 Task: Save favorite listings for beachfront condos in Clearwater Beach, Florida, with a balcony and Gulf views, and create a shortlist of coastal properties.
Action: Mouse moved to (130, 125)
Screenshot: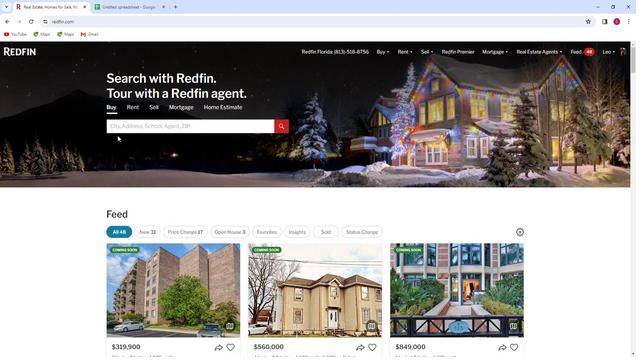 
Action: Mouse pressed left at (130, 125)
Screenshot: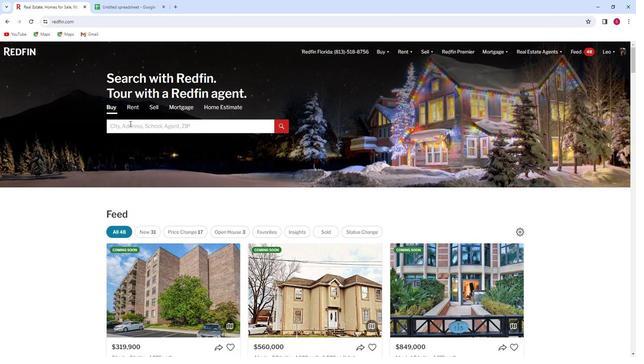 
Action: Key pressed <Key.shift>Clearwater<Key.space><Key.shift>Beach
Screenshot: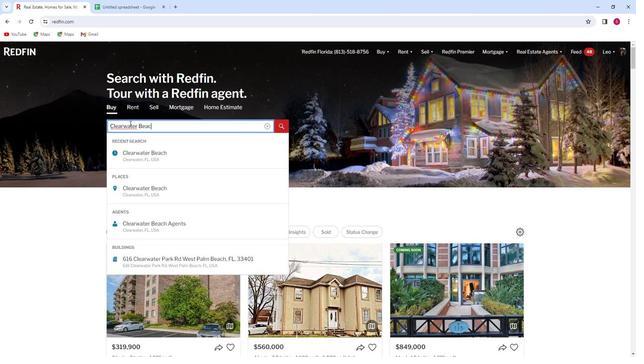 
Action: Mouse moved to (145, 149)
Screenshot: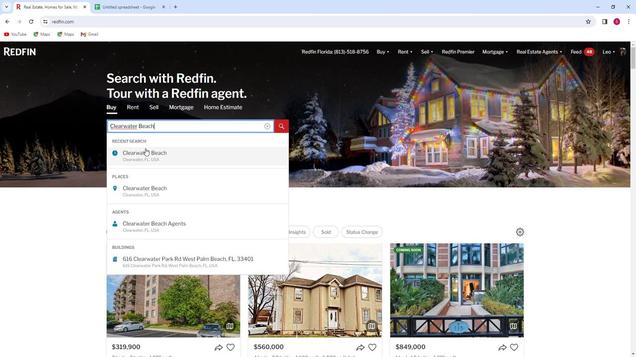
Action: Mouse pressed left at (145, 149)
Screenshot: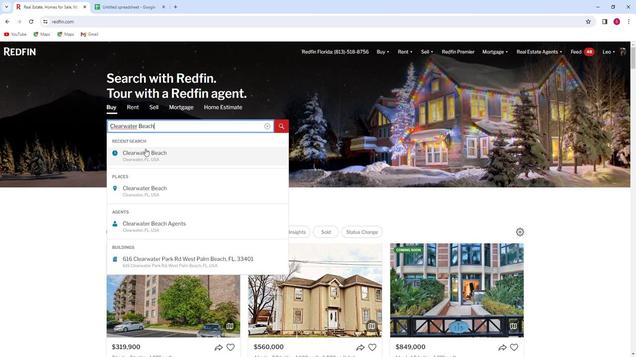 
Action: Mouse moved to (558, 98)
Screenshot: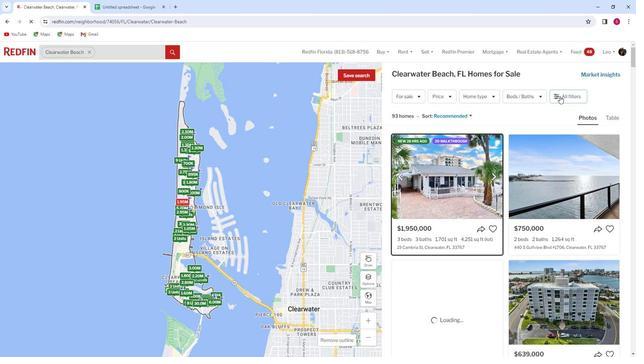 
Action: Mouse pressed left at (558, 98)
Screenshot: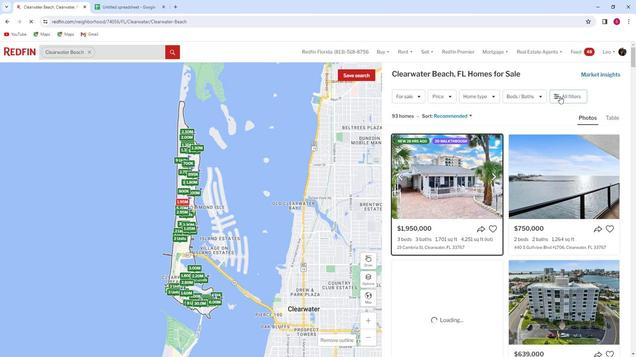 
Action: Mouse pressed left at (558, 98)
Screenshot: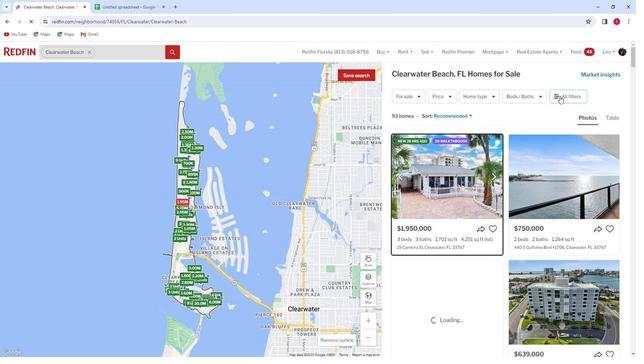 
Action: Mouse pressed left at (558, 98)
Screenshot: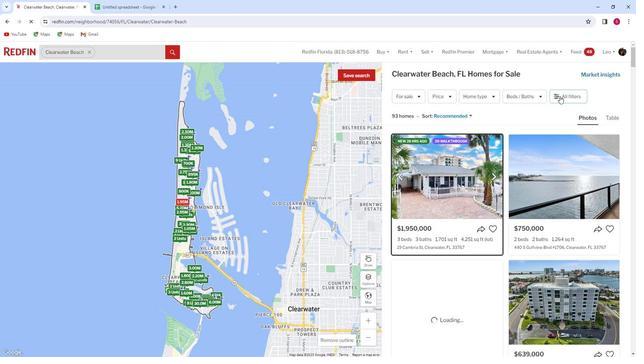 
Action: Mouse pressed left at (558, 98)
Screenshot: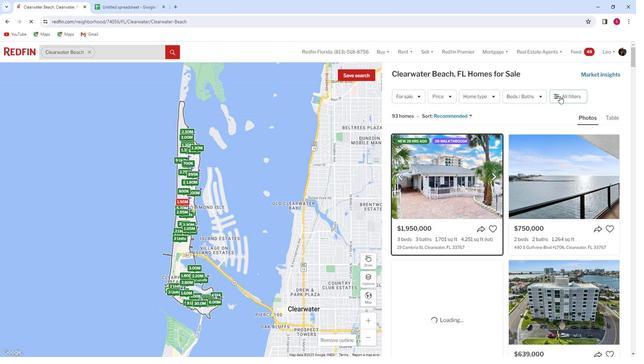 
Action: Mouse moved to (565, 98)
Screenshot: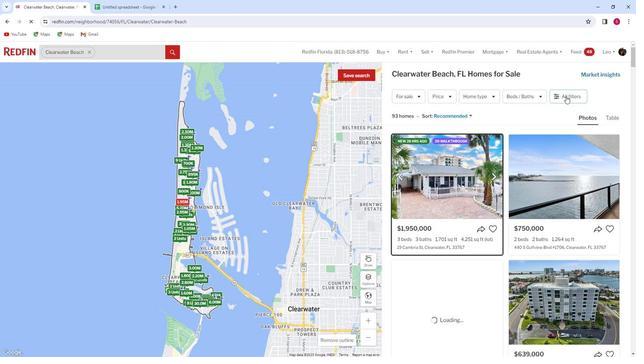 
Action: Mouse pressed left at (565, 98)
Screenshot: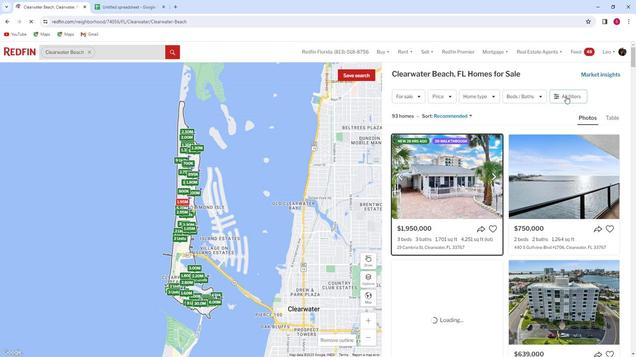 
Action: Mouse pressed left at (565, 98)
Screenshot: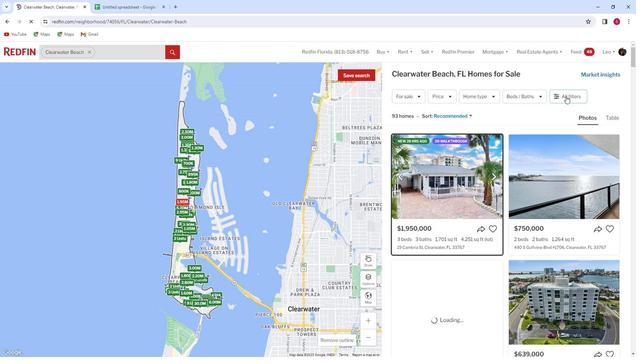
Action: Mouse pressed left at (565, 98)
Screenshot: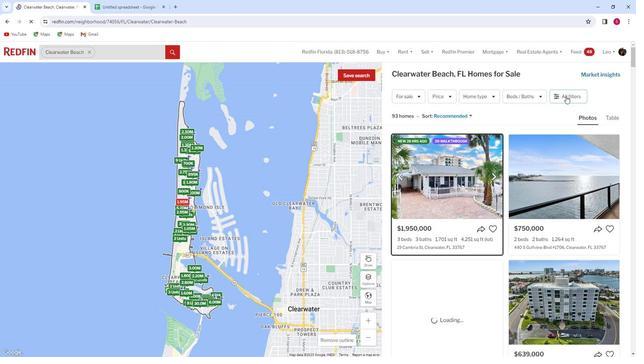 
Action: Mouse pressed left at (565, 98)
Screenshot: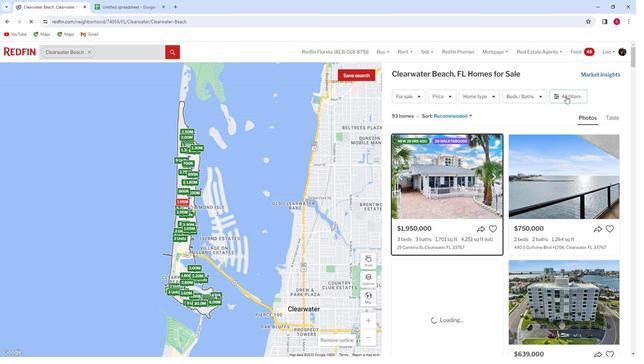 
Action: Mouse moved to (564, 97)
Screenshot: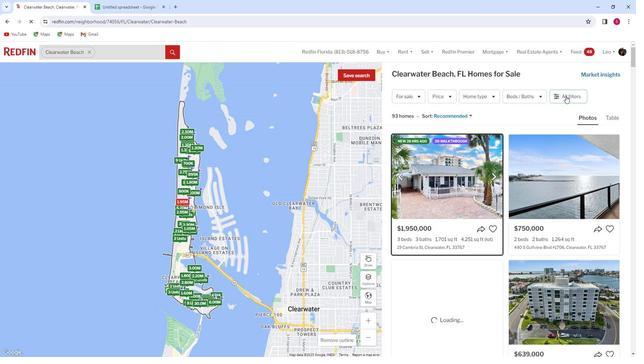 
Action: Mouse pressed left at (564, 97)
Screenshot: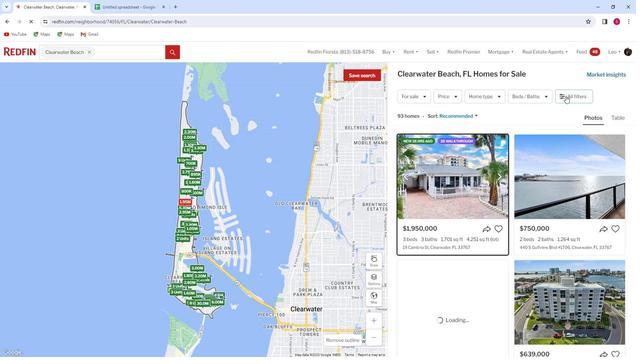 
Action: Mouse moved to (486, 214)
Screenshot: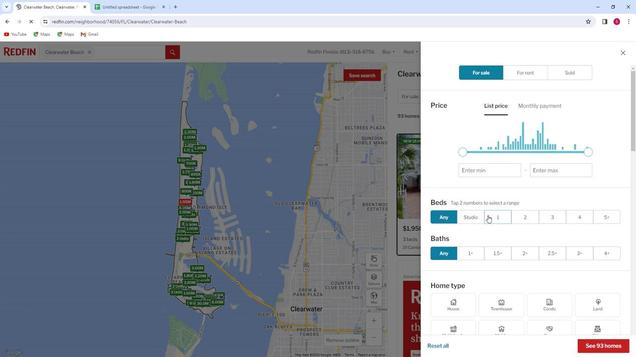 
Action: Mouse scrolled (486, 214) with delta (0, 0)
Screenshot: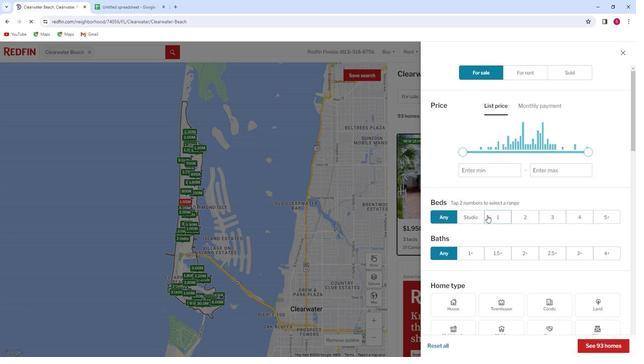 
Action: Mouse scrolled (486, 214) with delta (0, 0)
Screenshot: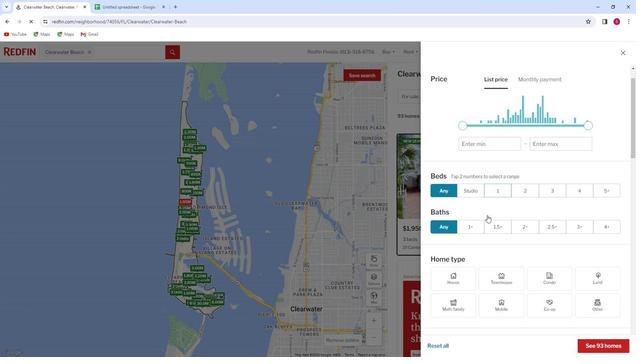 
Action: Mouse scrolled (486, 214) with delta (0, 0)
Screenshot: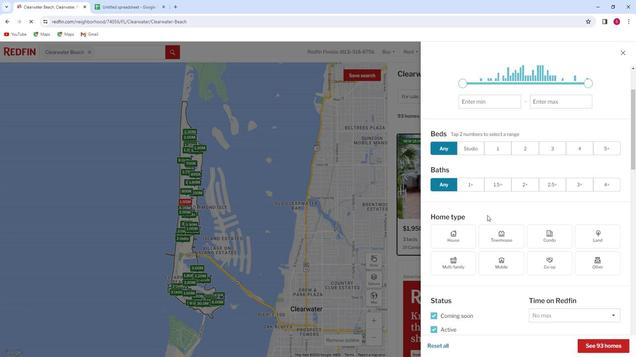 
Action: Mouse scrolled (486, 214) with delta (0, 0)
Screenshot: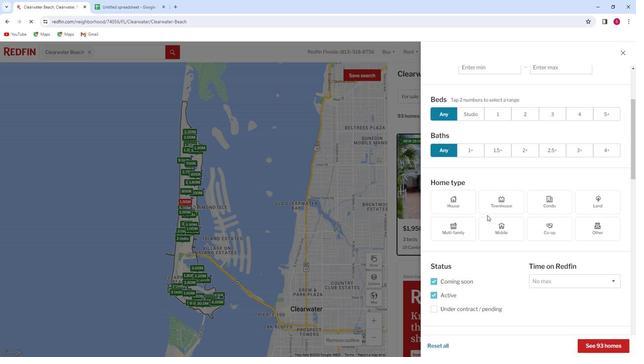 
Action: Mouse moved to (542, 166)
Screenshot: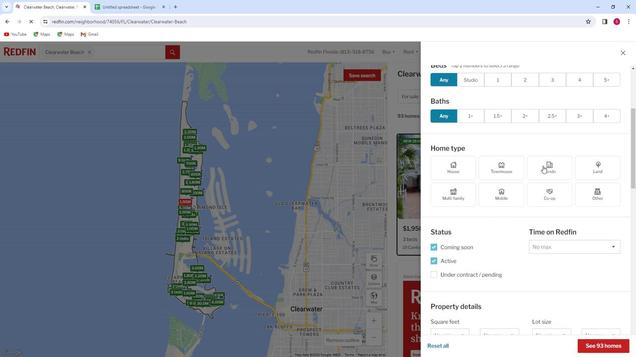 
Action: Mouse pressed left at (542, 166)
Screenshot: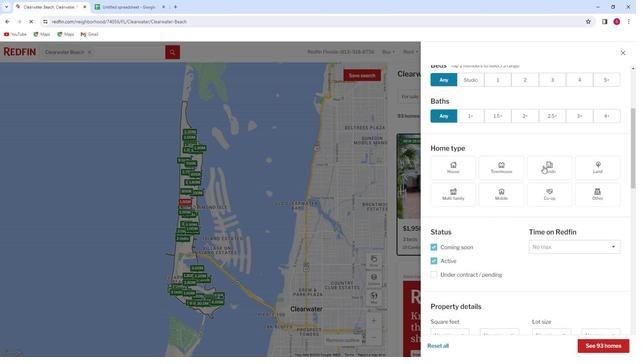 
Action: Mouse moved to (504, 205)
Screenshot: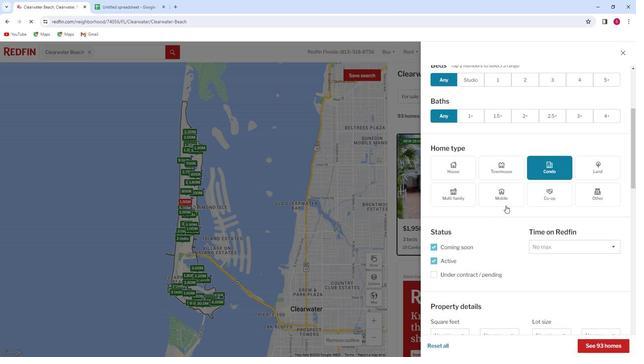 
Action: Mouse scrolled (504, 204) with delta (0, 0)
Screenshot: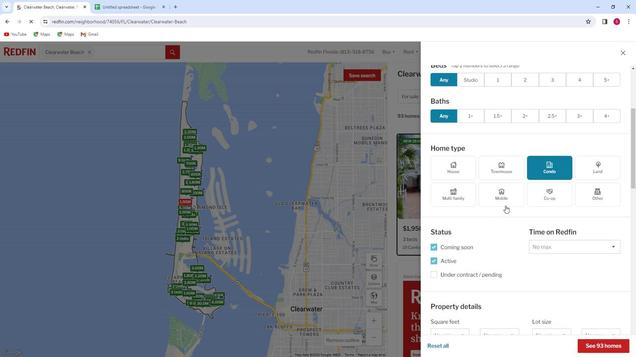 
Action: Mouse scrolled (504, 204) with delta (0, 0)
Screenshot: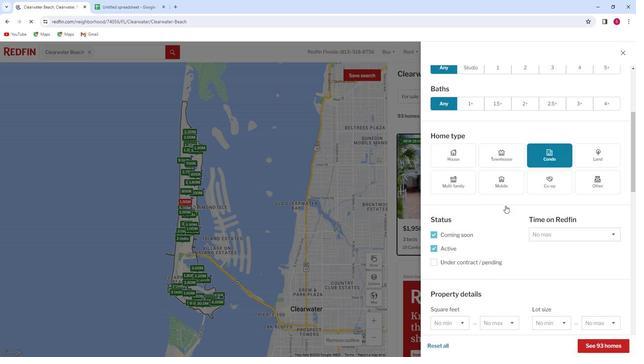 
Action: Mouse moved to (502, 205)
Screenshot: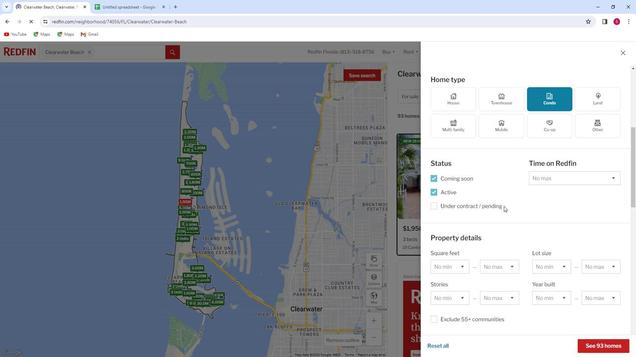
Action: Mouse scrolled (502, 205) with delta (0, 0)
Screenshot: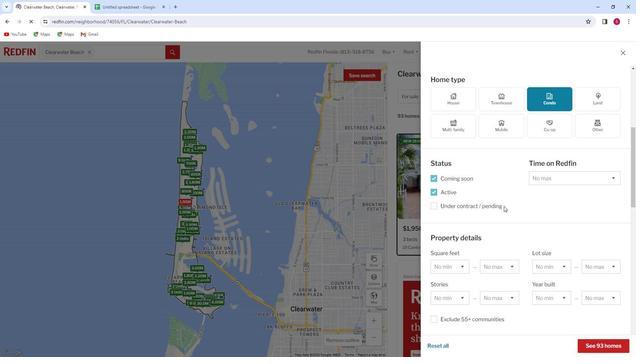 
Action: Mouse scrolled (502, 205) with delta (0, 0)
Screenshot: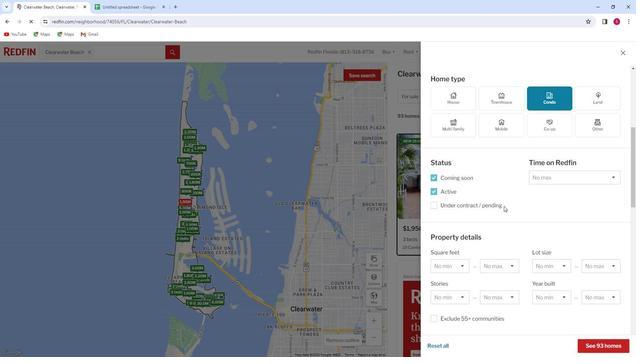 
Action: Mouse scrolled (502, 205) with delta (0, 0)
Screenshot: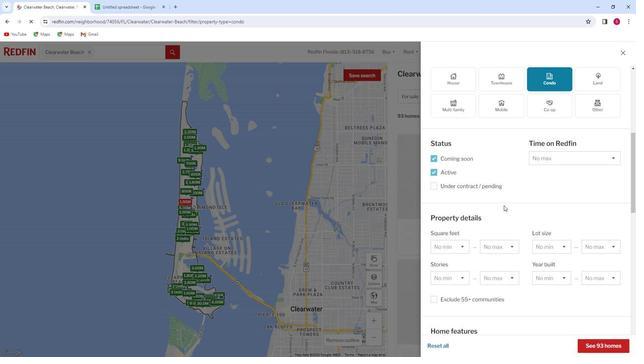 
Action: Mouse moved to (501, 203)
Screenshot: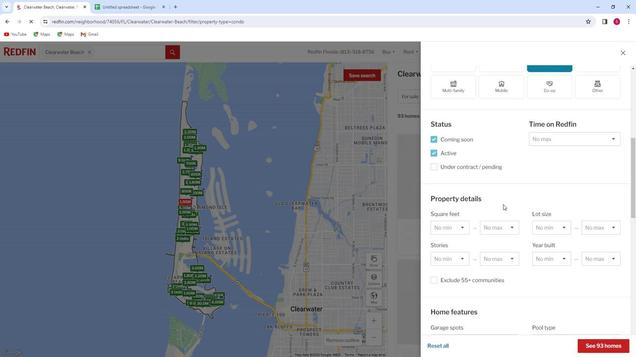 
Action: Mouse scrolled (501, 203) with delta (0, 0)
Screenshot: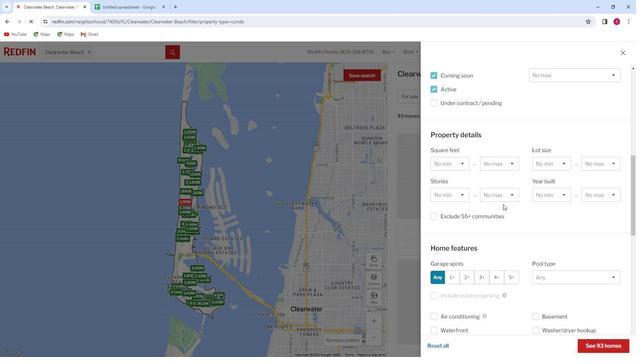 
Action: Mouse scrolled (501, 203) with delta (0, 0)
Screenshot: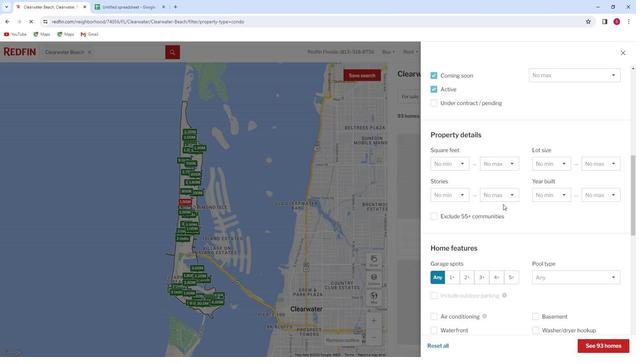 
Action: Mouse moved to (501, 203)
Screenshot: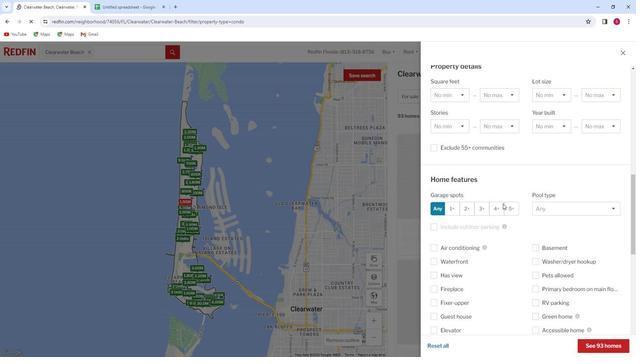 
Action: Mouse scrolled (501, 202) with delta (0, 0)
Screenshot: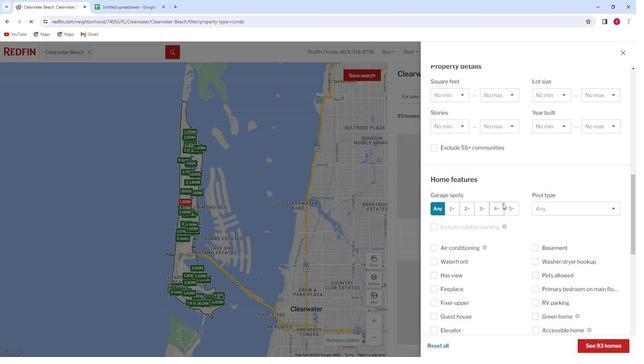 
Action: Mouse scrolled (501, 202) with delta (0, 0)
Screenshot: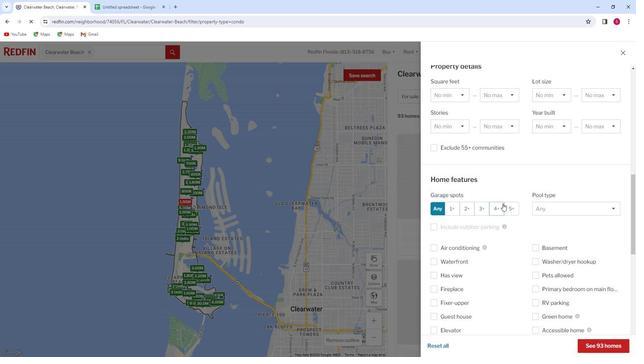 
Action: Mouse scrolled (501, 202) with delta (0, 0)
Screenshot: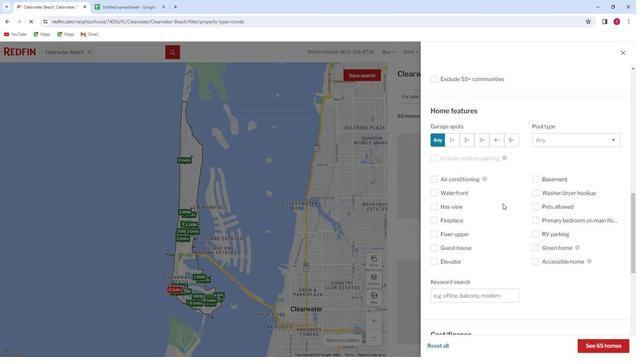 
Action: Mouse scrolled (501, 202) with delta (0, 0)
Screenshot: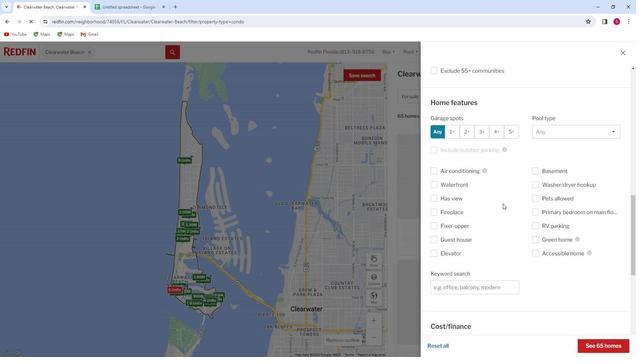 
Action: Mouse scrolled (501, 202) with delta (0, 0)
Screenshot: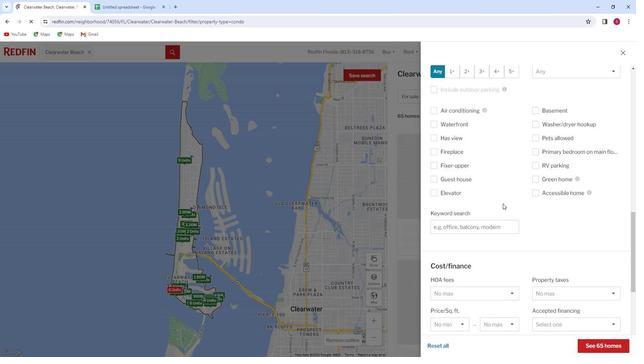 
Action: Mouse scrolled (501, 202) with delta (0, 0)
Screenshot: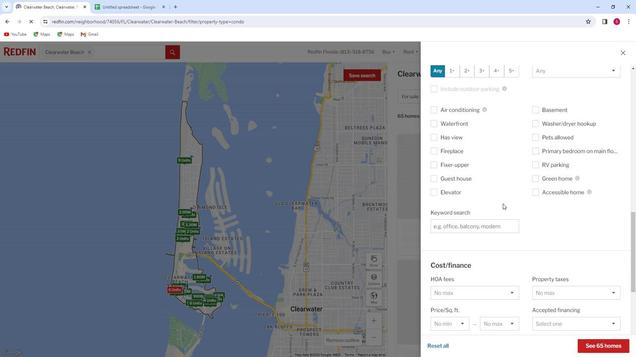 
Action: Mouse moved to (449, 160)
Screenshot: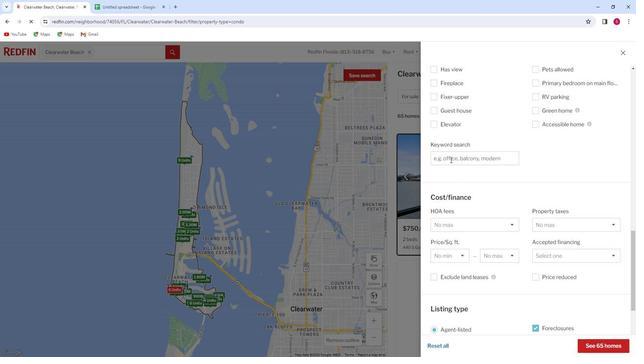 
Action: Mouse pressed left at (449, 160)
Screenshot: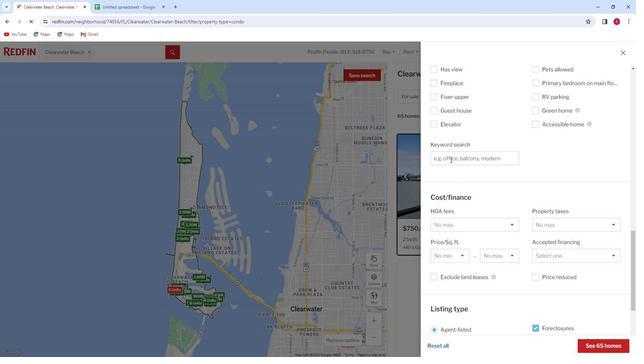 
Action: Mouse moved to (449, 161)
Screenshot: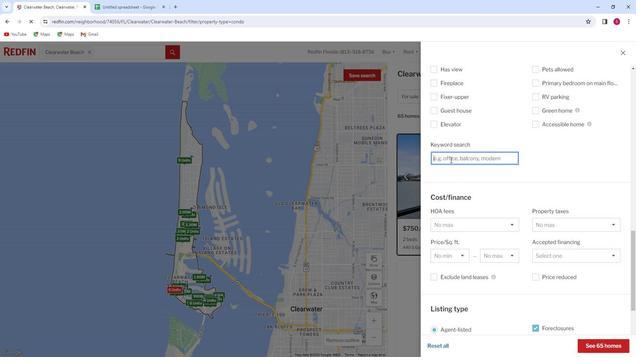 
Action: Key pressed balcony<Key.space>and<Key.space>gulf<Key.space>views
Screenshot: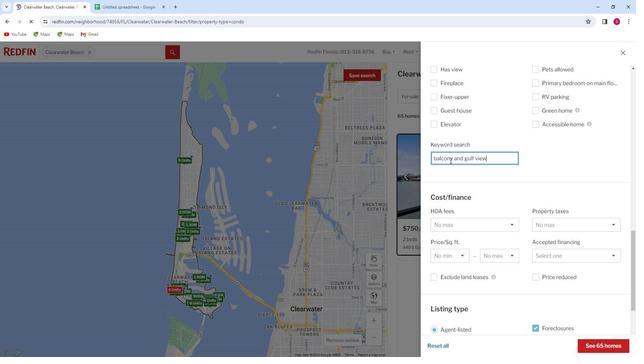 
Action: Mouse moved to (486, 188)
Screenshot: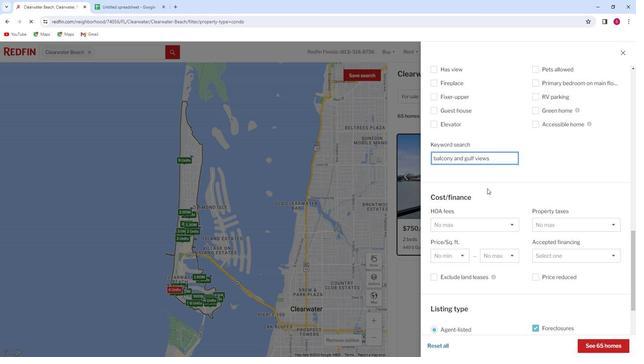 
Action: Mouse scrolled (486, 187) with delta (0, 0)
Screenshot: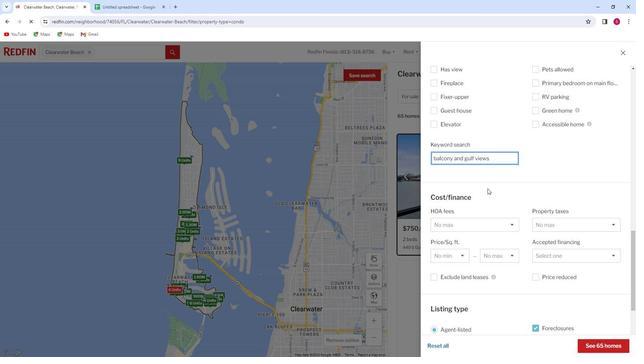 
Action: Mouse scrolled (486, 187) with delta (0, 0)
Screenshot: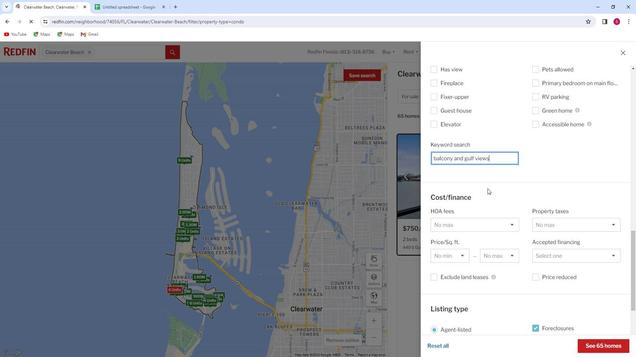 
Action: Mouse scrolled (486, 187) with delta (0, 0)
Screenshot: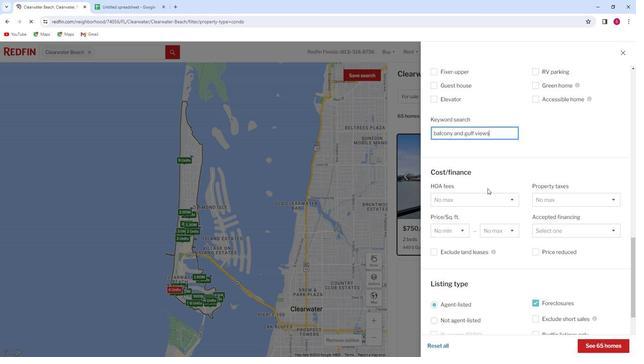 
Action: Mouse moved to (486, 188)
Screenshot: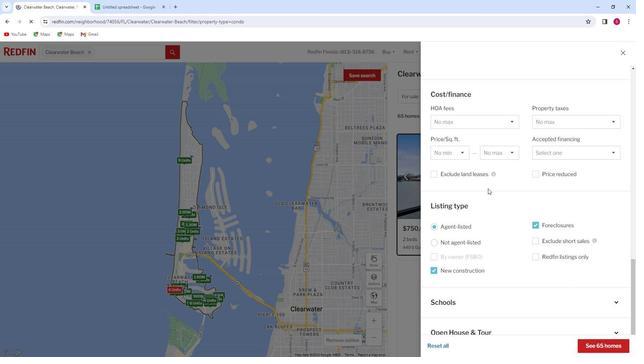 
Action: Mouse scrolled (486, 187) with delta (0, 0)
Screenshot: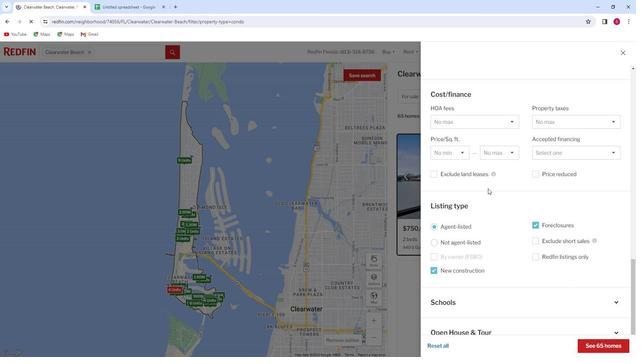 
Action: Mouse moved to (486, 189)
Screenshot: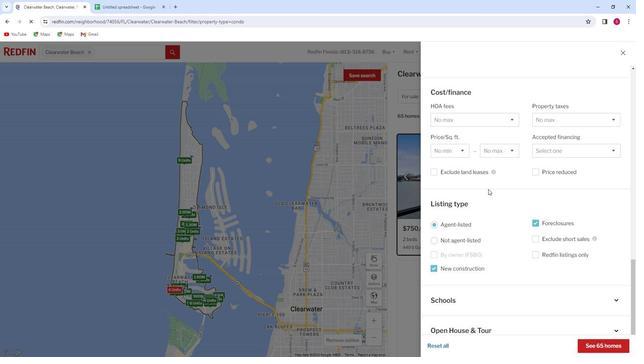 
Action: Mouse scrolled (486, 188) with delta (0, 0)
Screenshot: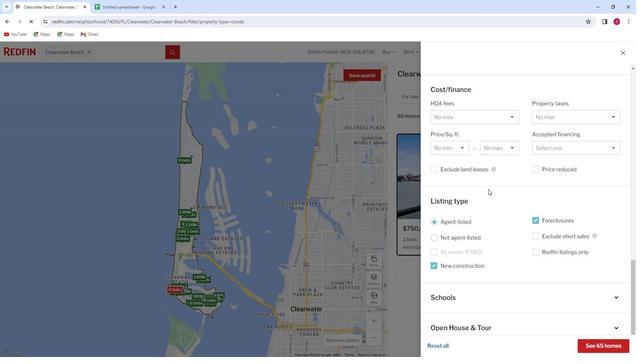 
Action: Mouse scrolled (486, 188) with delta (0, 0)
Screenshot: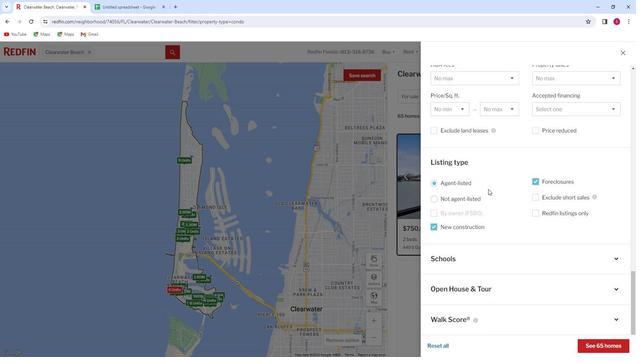 
Action: Mouse scrolled (486, 188) with delta (0, 0)
Screenshot: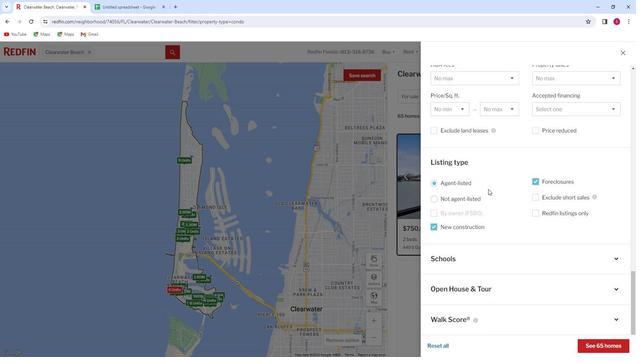
Action: Mouse moved to (487, 189)
Screenshot: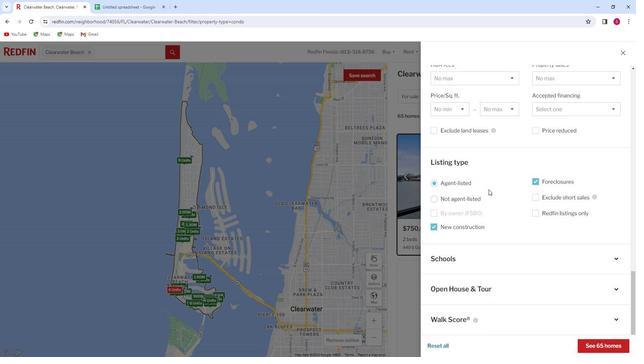 
Action: Mouse scrolled (487, 189) with delta (0, 0)
Screenshot: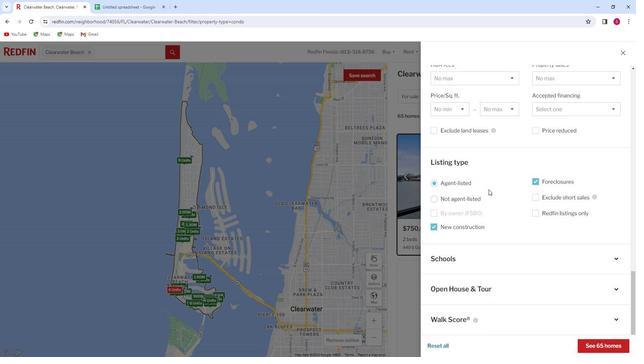 
Action: Mouse moved to (487, 189)
Screenshot: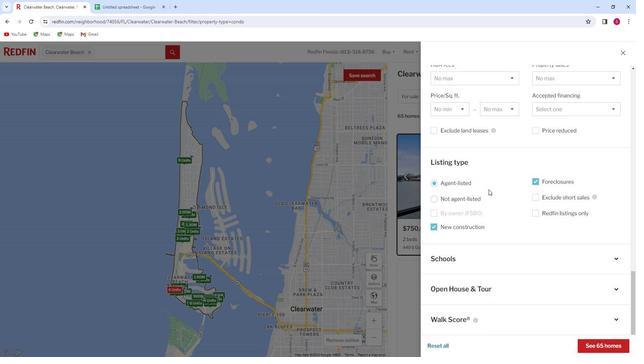 
Action: Mouse scrolled (487, 189) with delta (0, 0)
Screenshot: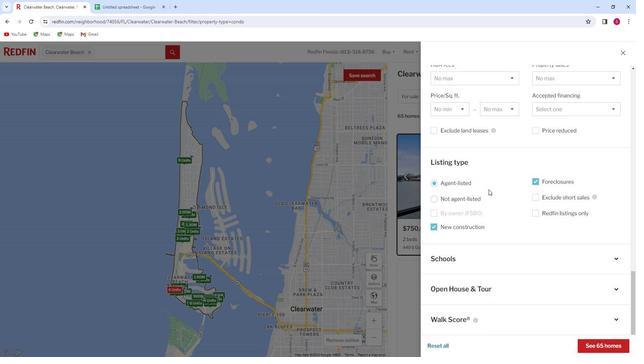 
Action: Mouse moved to (598, 341)
Screenshot: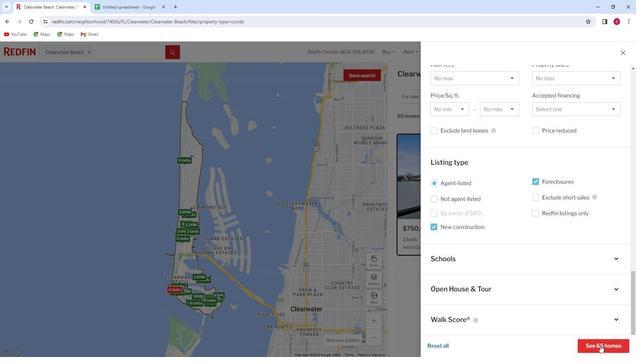 
Action: Mouse pressed left at (598, 341)
Screenshot: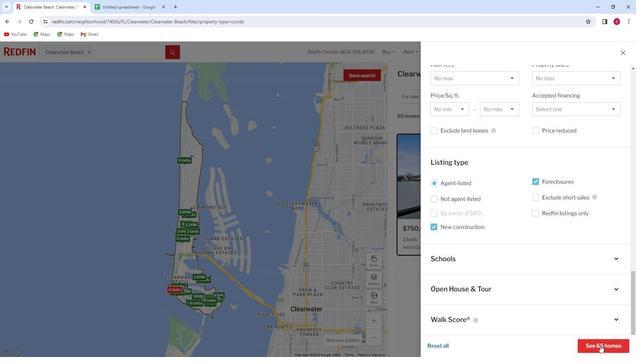 
Action: Mouse moved to (528, 194)
Screenshot: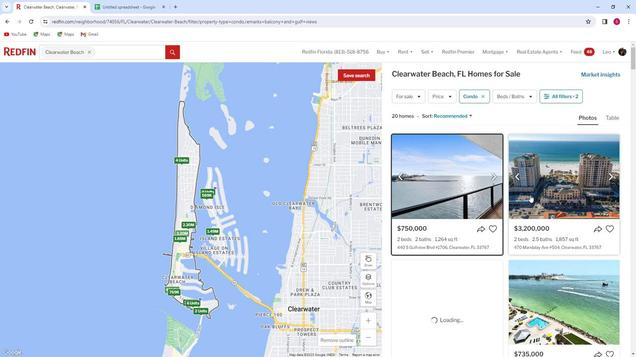 
Action: Mouse pressed left at (528, 194)
Screenshot: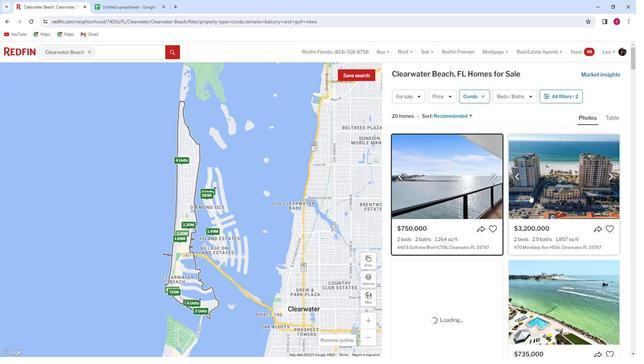 
Action: Mouse moved to (254, 157)
Screenshot: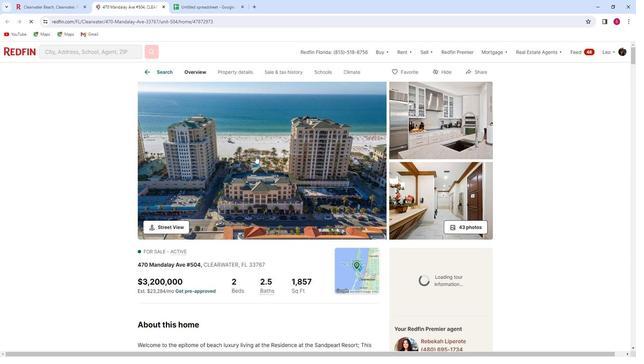 
Action: Mouse pressed left at (254, 157)
Screenshot: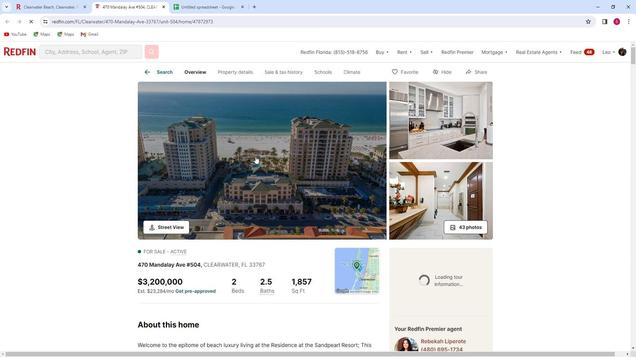 
Action: Mouse moved to (594, 196)
Screenshot: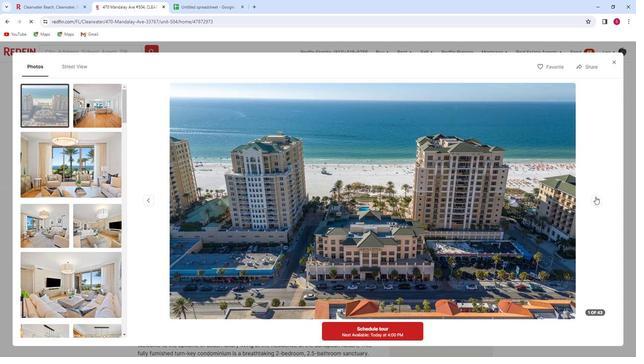 
Action: Mouse pressed left at (594, 196)
Screenshot: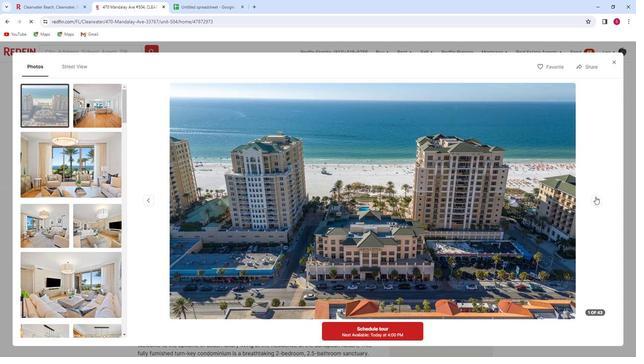 
Action: Mouse moved to (594, 196)
Screenshot: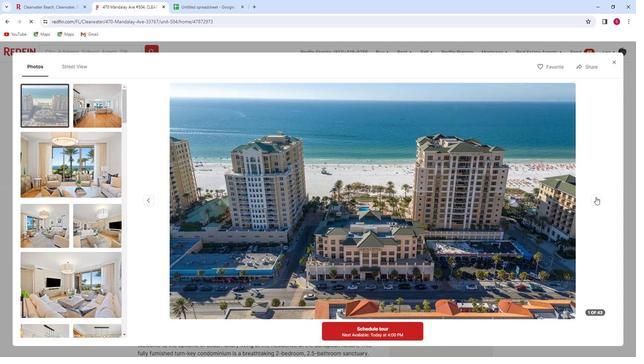 
Action: Mouse pressed left at (594, 196)
Screenshot: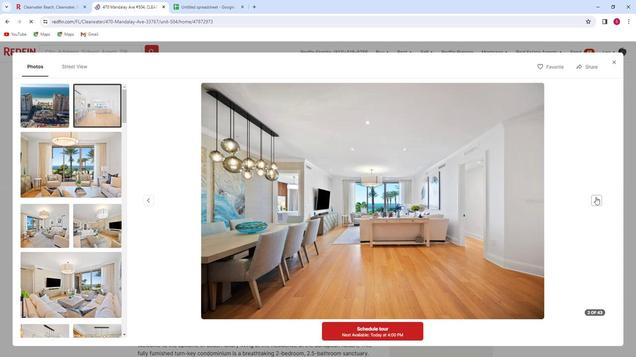 
Action: Mouse moved to (595, 196)
Screenshot: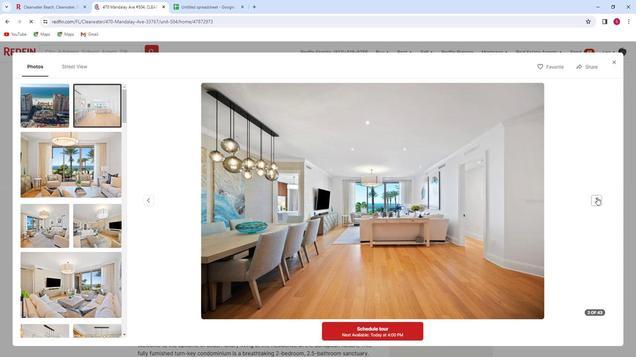 
Action: Mouse pressed left at (595, 196)
Screenshot: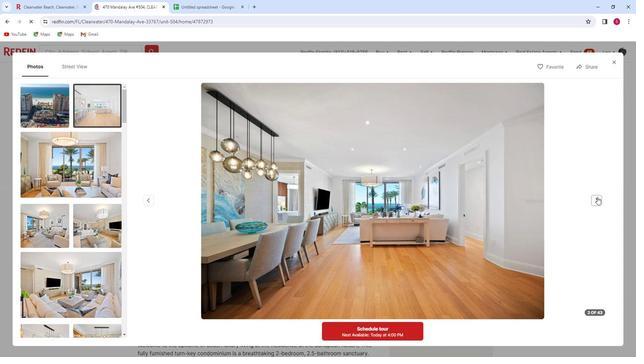 
Action: Mouse moved to (596, 201)
Screenshot: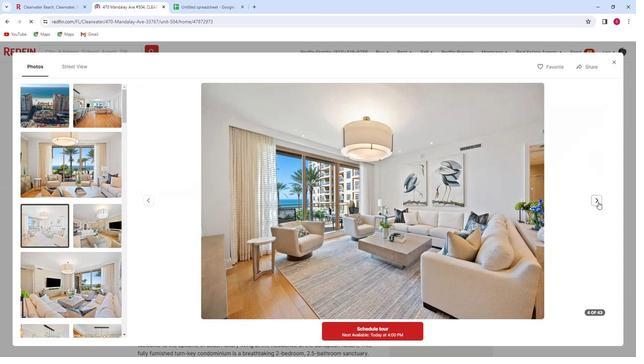 
Action: Mouse pressed left at (596, 201)
Screenshot: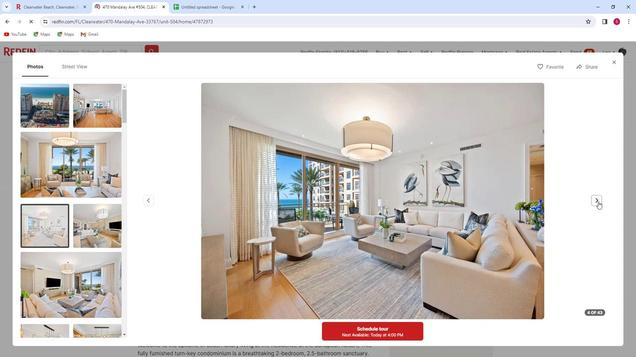 
Action: Mouse pressed left at (596, 201)
Screenshot: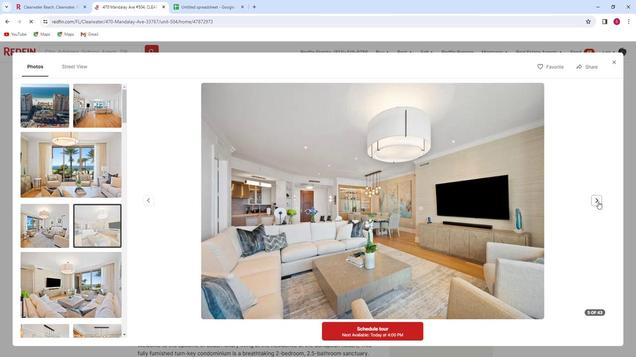 
Action: Mouse pressed left at (596, 201)
Screenshot: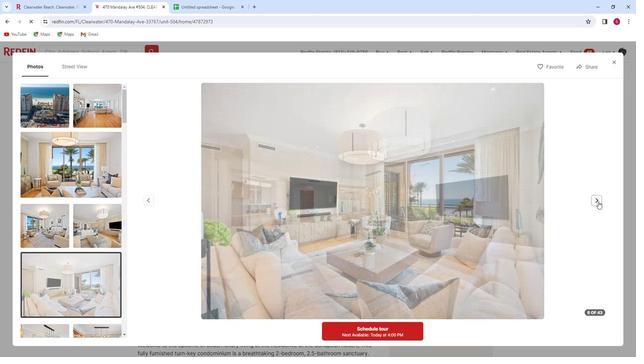 
Action: Mouse pressed left at (596, 201)
Screenshot: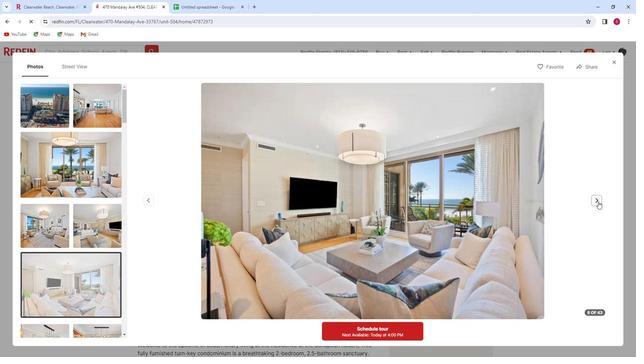 
Action: Mouse pressed left at (596, 201)
Screenshot: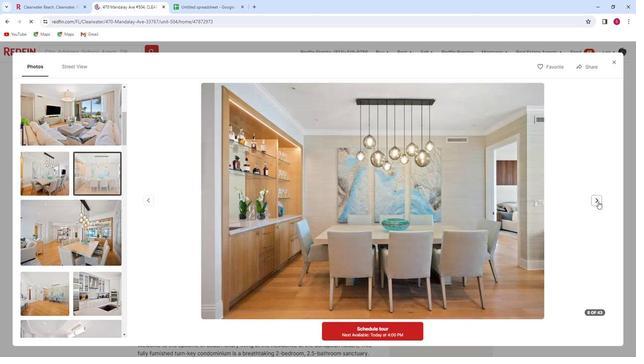 
Action: Mouse pressed left at (596, 201)
Screenshot: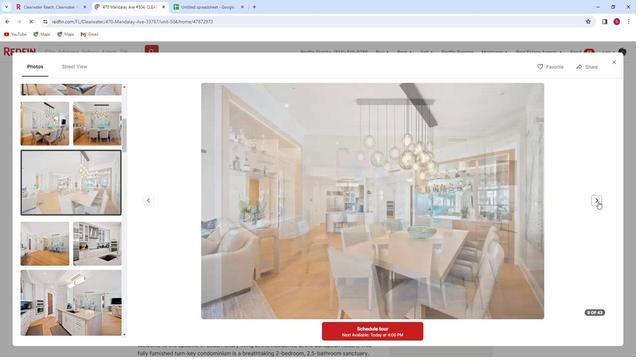 
Action: Mouse pressed left at (596, 201)
Screenshot: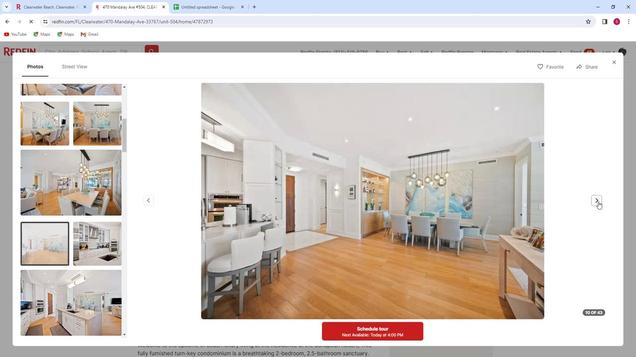 
Action: Mouse pressed left at (596, 201)
Screenshot: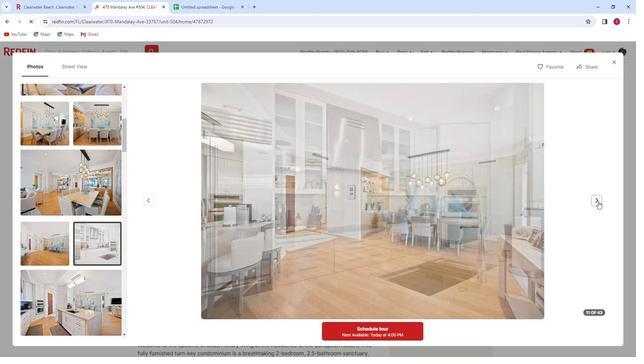 
Action: Mouse pressed left at (596, 201)
Screenshot: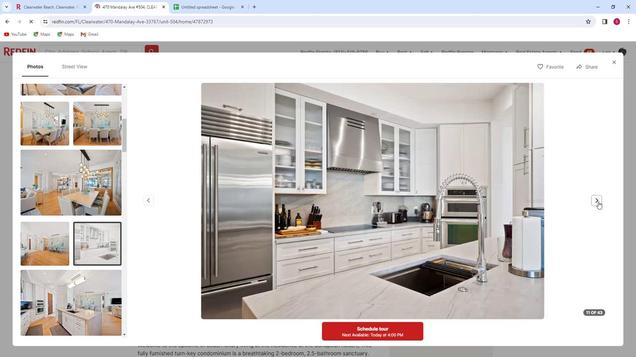 
Action: Mouse pressed left at (596, 201)
Screenshot: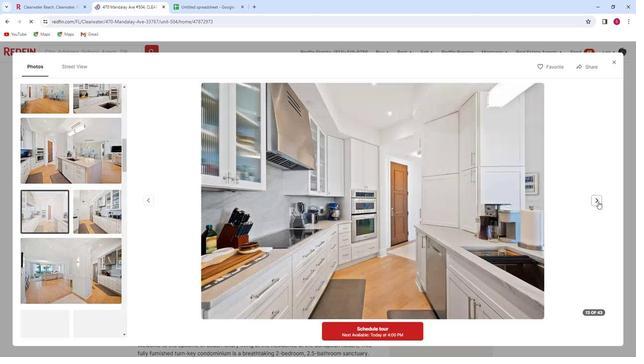 
Action: Mouse pressed left at (596, 201)
Screenshot: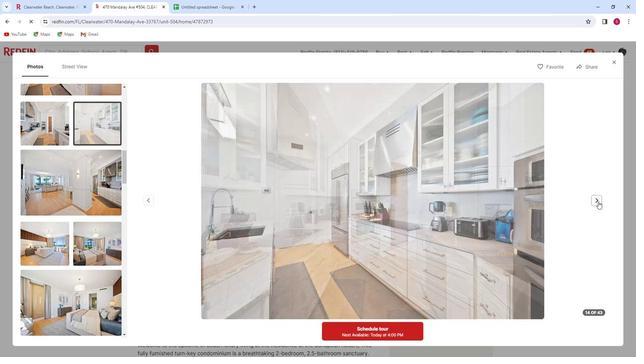 
Action: Mouse moved to (597, 200)
Screenshot: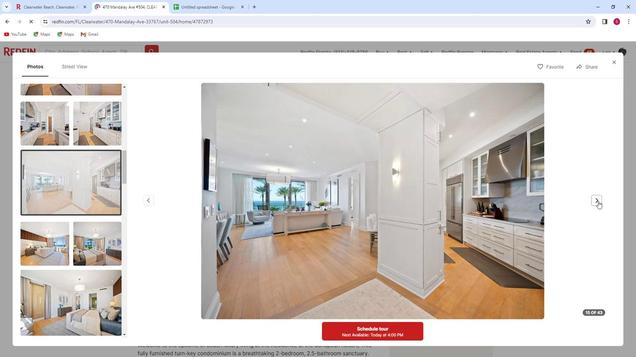 
Action: Mouse pressed left at (597, 200)
Screenshot: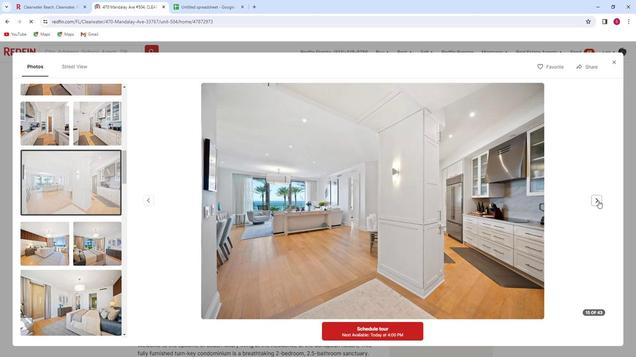 
Action: Mouse moved to (111, 207)
Screenshot: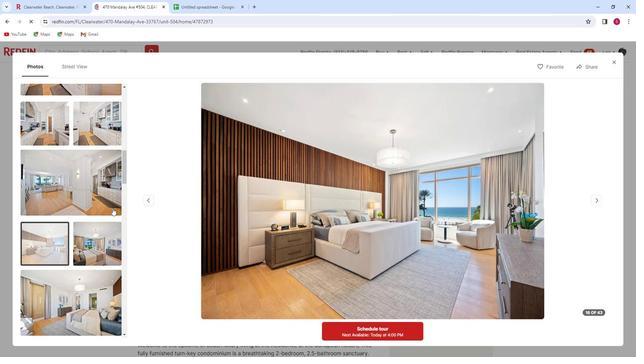 
Action: Mouse scrolled (111, 207) with delta (0, 0)
Screenshot: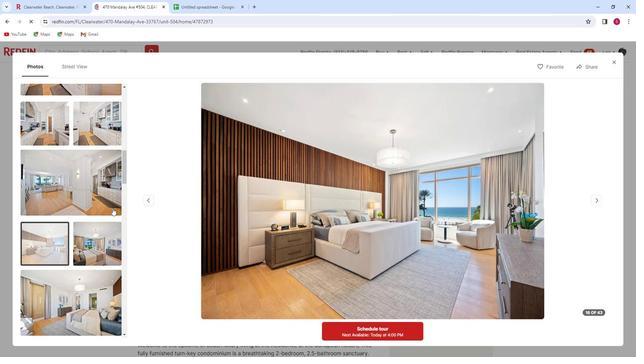 
Action: Mouse moved to (111, 207)
Screenshot: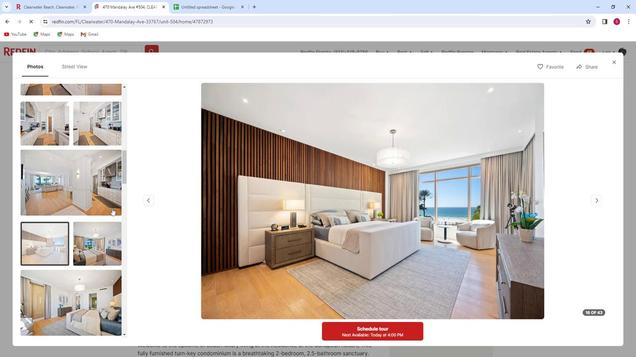 
Action: Mouse scrolled (111, 207) with delta (0, 0)
Screenshot: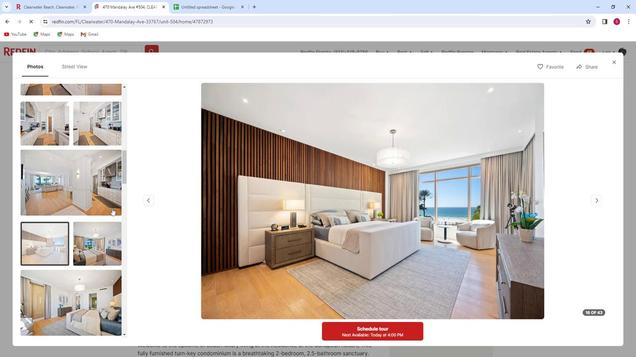 
Action: Mouse moved to (110, 207)
Screenshot: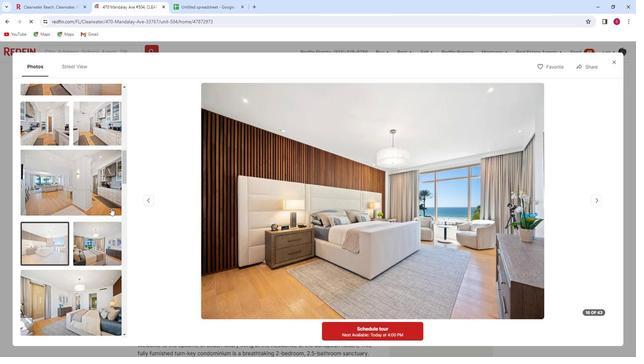 
Action: Mouse scrolled (110, 207) with delta (0, 0)
Screenshot: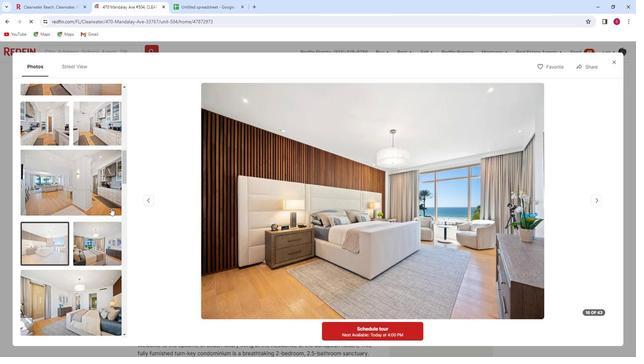 
Action: Mouse moved to (109, 207)
Screenshot: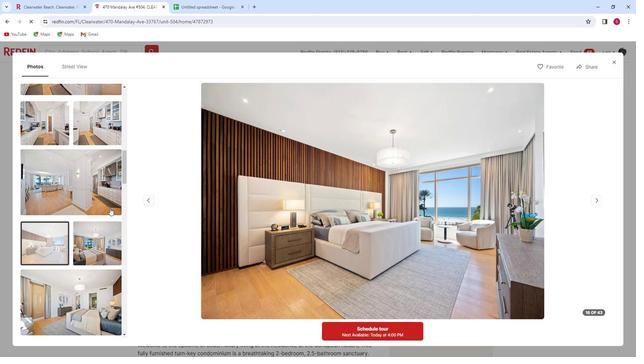 
Action: Mouse scrolled (109, 207) with delta (0, 0)
Screenshot: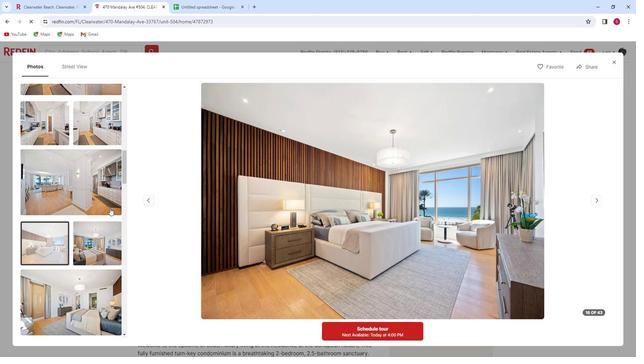 
Action: Mouse moved to (108, 207)
Screenshot: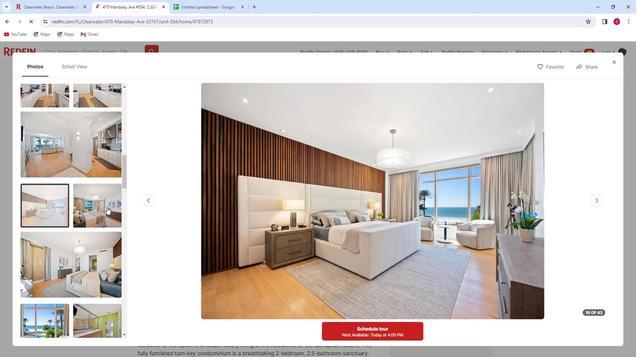 
Action: Mouse scrolled (108, 206) with delta (0, 0)
Screenshot: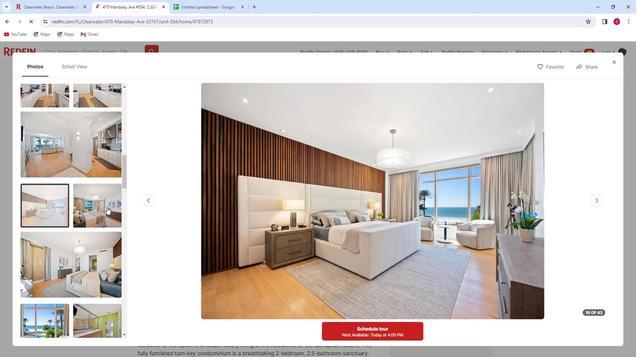 
Action: Mouse moved to (106, 206)
Screenshot: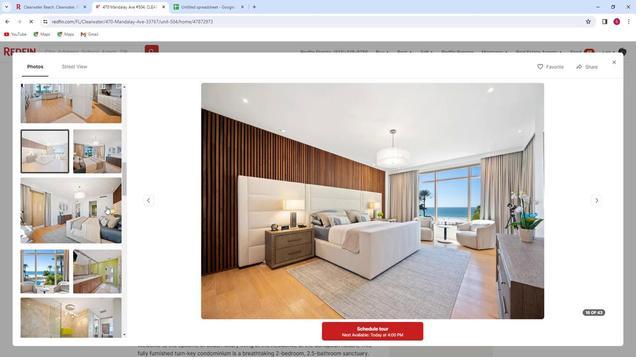 
Action: Mouse scrolled (106, 205) with delta (0, 0)
Screenshot: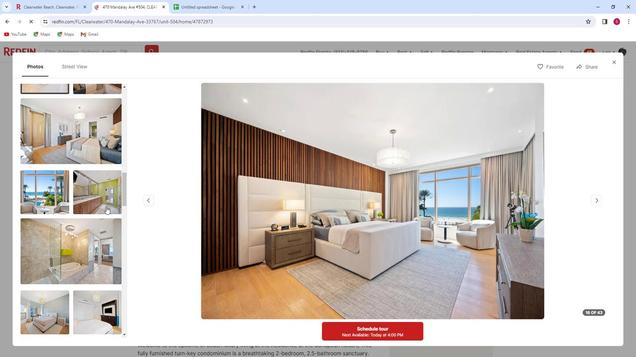 
Action: Mouse scrolled (106, 205) with delta (0, 0)
Screenshot: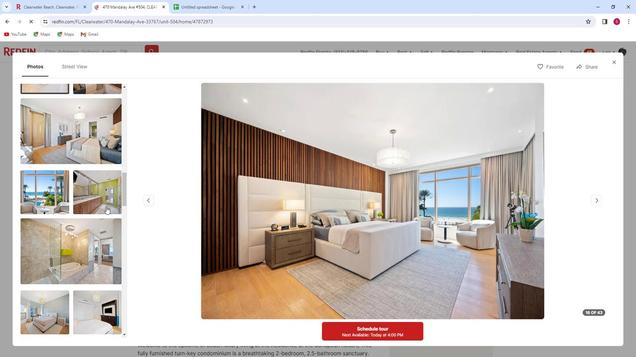 
Action: Mouse scrolled (106, 205) with delta (0, 0)
Screenshot: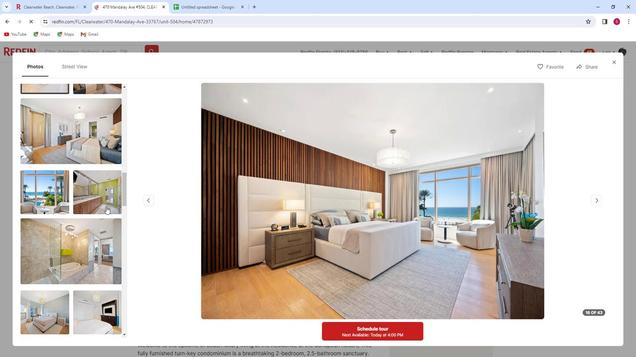 
Action: Mouse scrolled (106, 205) with delta (0, 0)
Screenshot: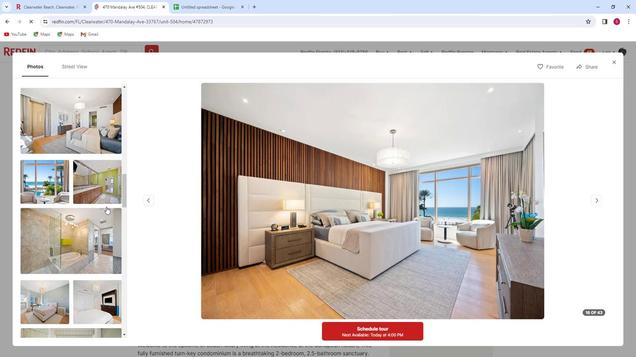 
Action: Mouse scrolled (106, 205) with delta (0, 0)
Screenshot: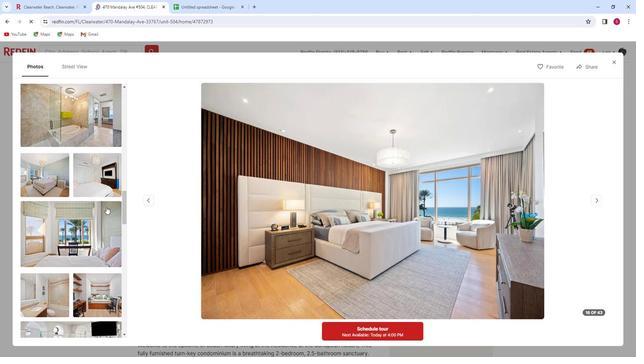 
Action: Mouse scrolled (106, 205) with delta (0, 0)
Screenshot: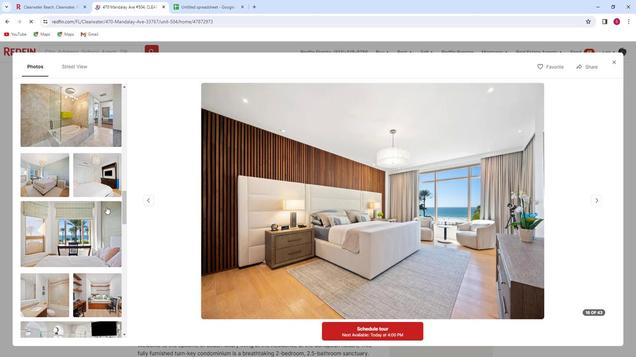 
Action: Mouse scrolled (106, 205) with delta (0, 0)
Screenshot: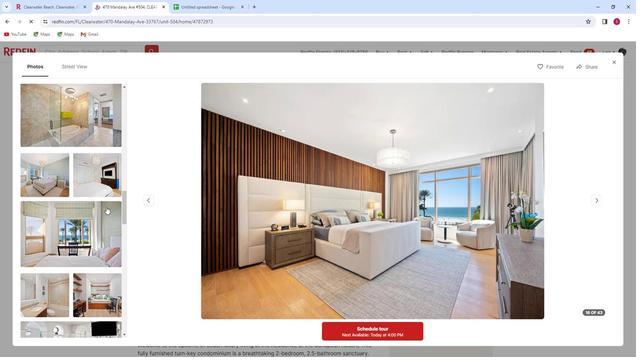 
Action: Mouse scrolled (106, 205) with delta (0, 0)
Screenshot: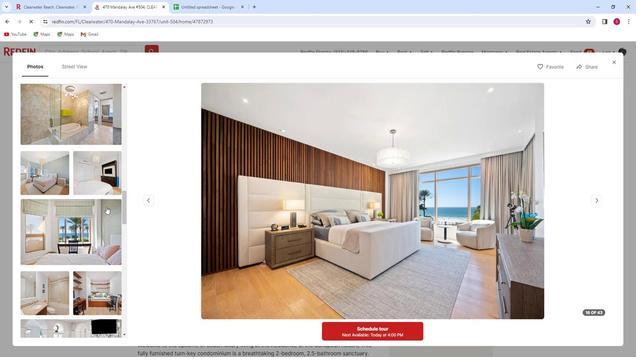 
Action: Mouse scrolled (106, 205) with delta (0, 0)
Screenshot: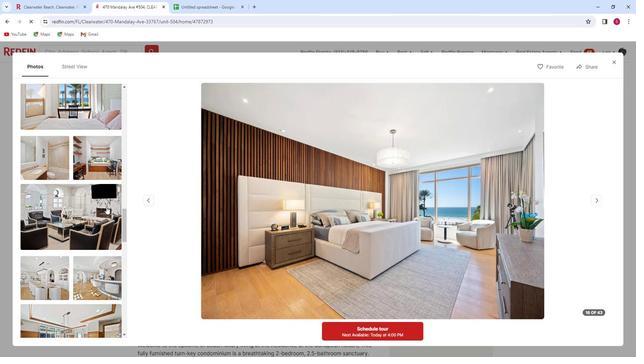 
Action: Mouse scrolled (106, 205) with delta (0, 0)
Screenshot: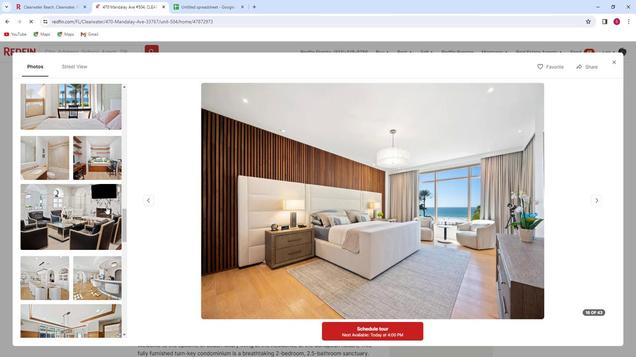 
Action: Mouse scrolled (106, 205) with delta (0, 0)
Screenshot: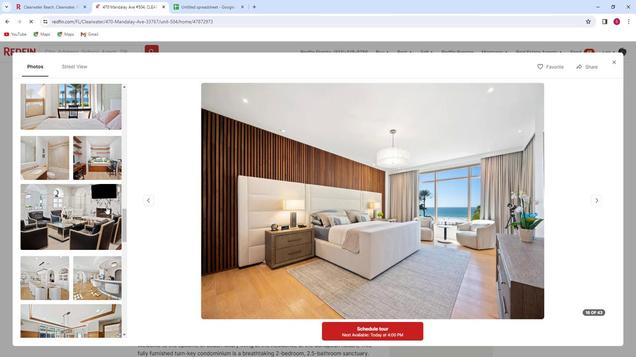 
Action: Mouse scrolled (106, 205) with delta (0, 0)
Screenshot: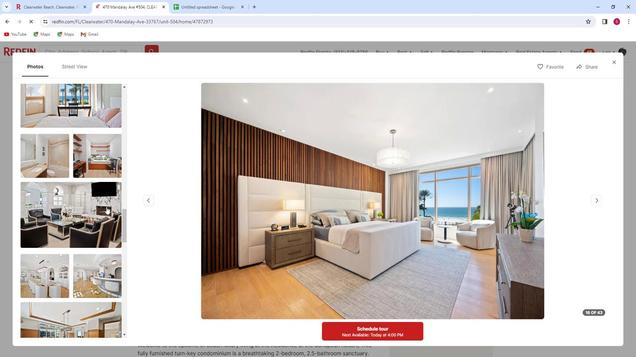 
Action: Mouse scrolled (106, 205) with delta (0, 0)
Screenshot: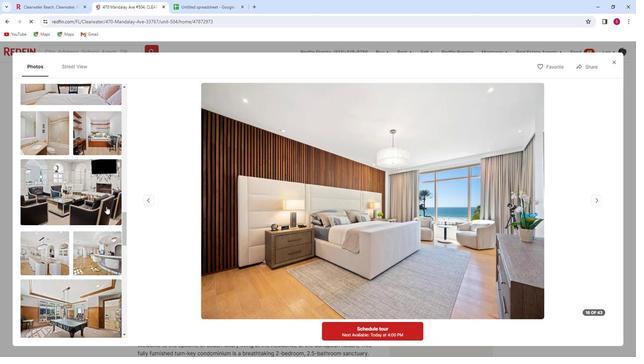 
Action: Mouse scrolled (106, 205) with delta (0, 0)
Screenshot: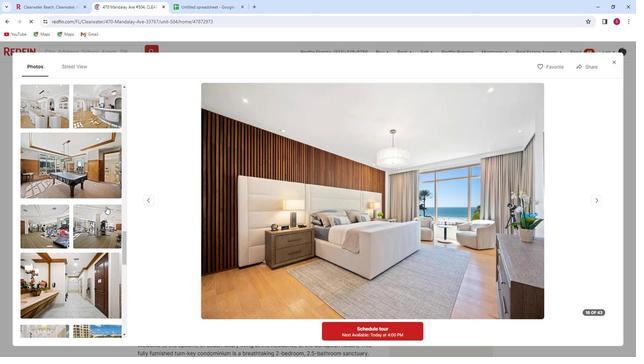 
Action: Mouse scrolled (106, 205) with delta (0, 0)
Screenshot: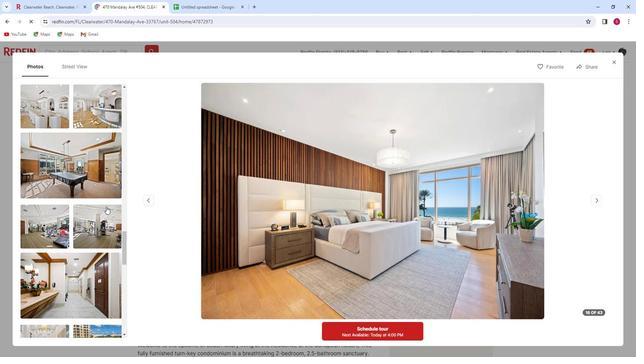
Action: Mouse scrolled (106, 205) with delta (0, 0)
Screenshot: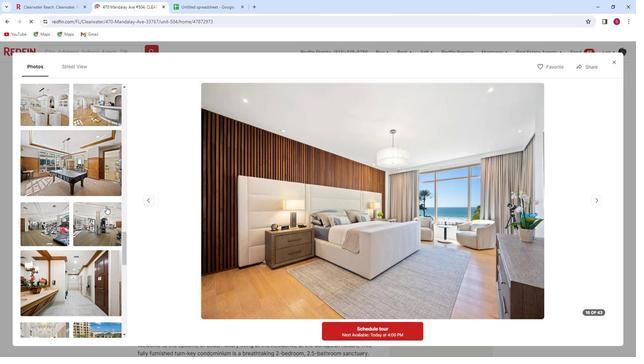 
Action: Mouse scrolled (106, 205) with delta (0, 0)
Screenshot: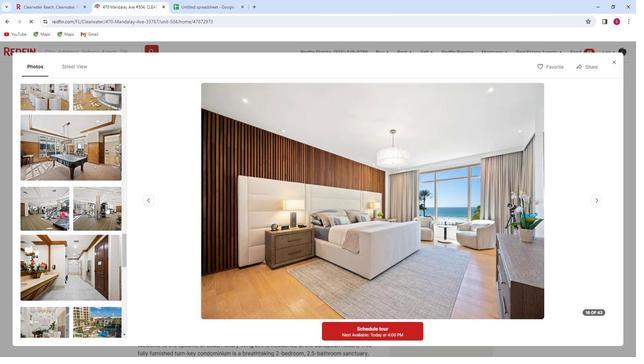
Action: Mouse moved to (96, 247)
Screenshot: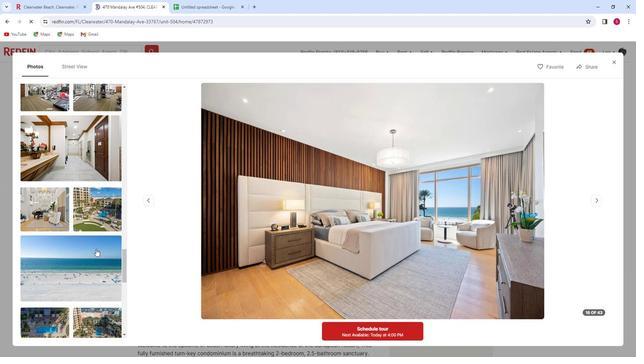 
Action: Mouse pressed left at (96, 247)
Screenshot: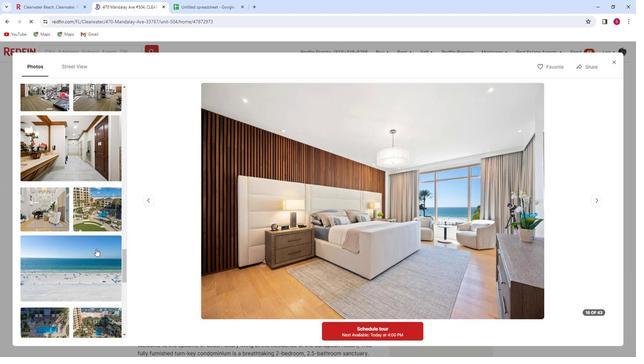 
Action: Mouse moved to (75, 233)
Screenshot: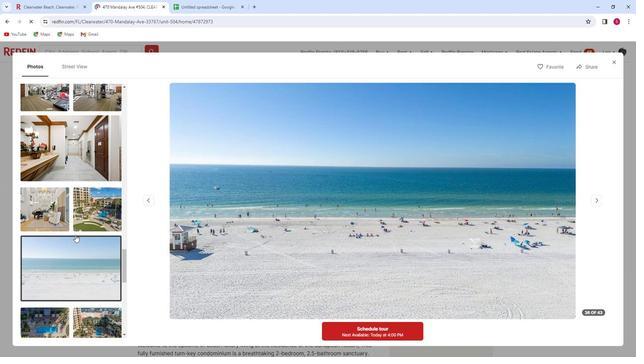 
Action: Mouse scrolled (75, 232) with delta (0, 0)
Screenshot: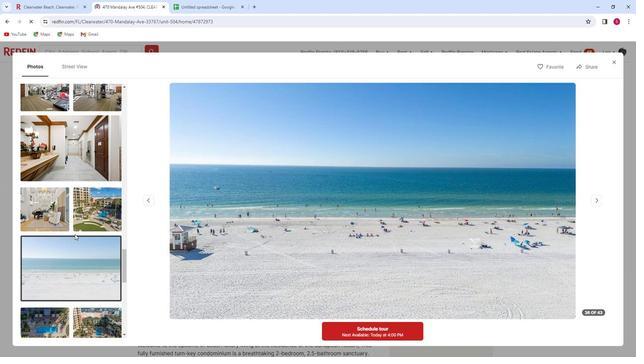 
Action: Mouse scrolled (75, 232) with delta (0, 0)
Screenshot: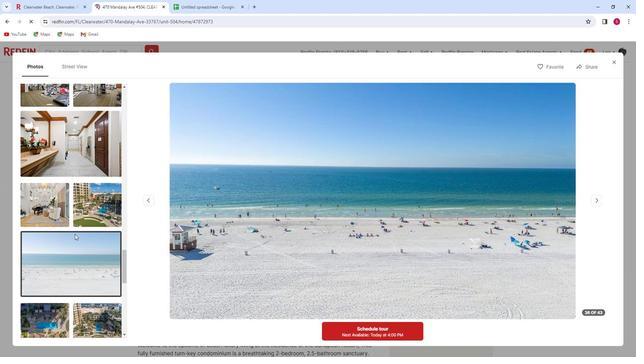 
Action: Mouse scrolled (75, 232) with delta (0, 0)
Screenshot: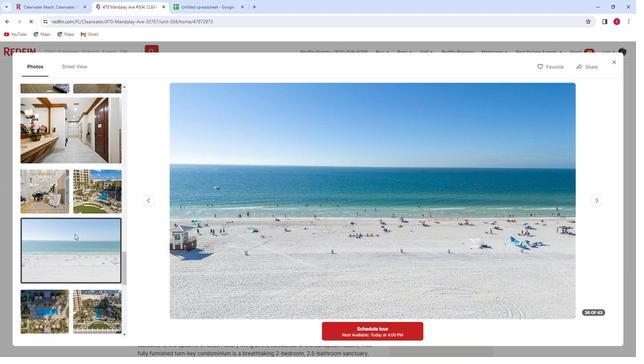 
Action: Mouse moved to (75, 232)
Screenshot: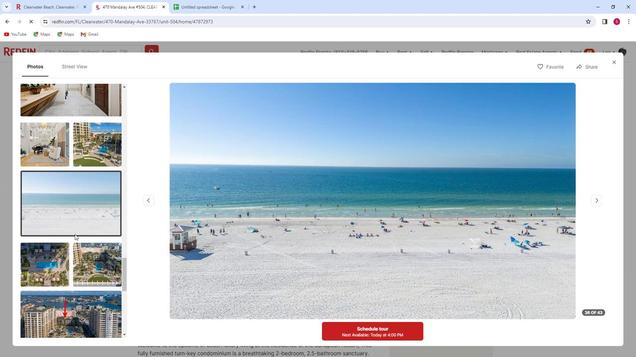 
Action: Mouse scrolled (75, 232) with delta (0, 0)
Screenshot: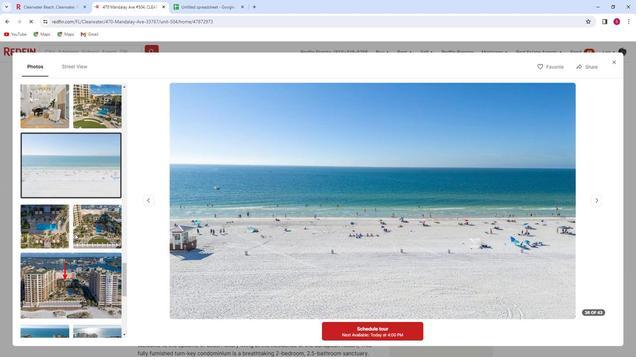 
Action: Mouse scrolled (75, 232) with delta (0, 0)
Screenshot: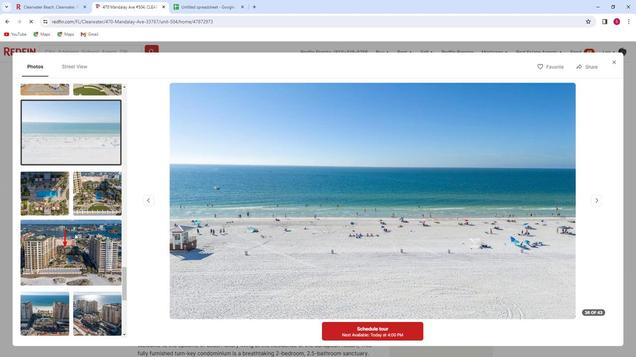 
Action: Mouse scrolled (75, 232) with delta (0, 0)
Screenshot: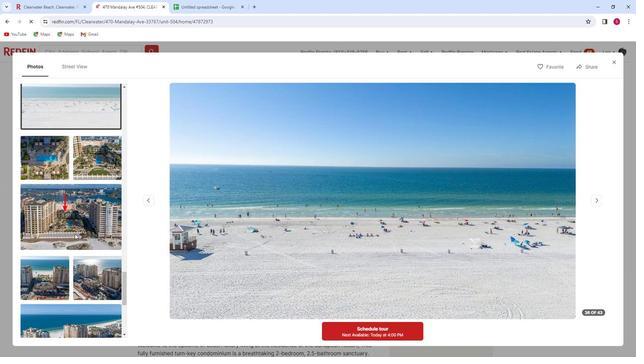 
Action: Mouse scrolled (75, 232) with delta (0, 0)
Screenshot: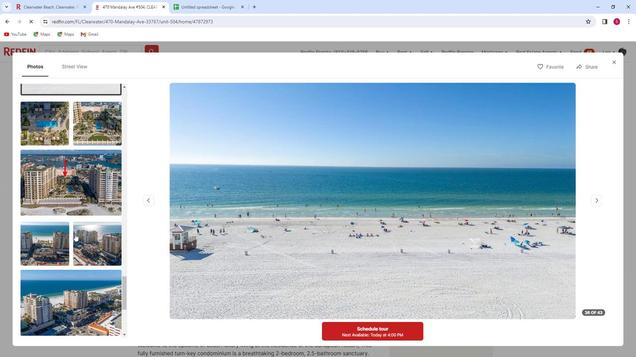 
Action: Mouse scrolled (75, 232) with delta (0, 0)
Screenshot: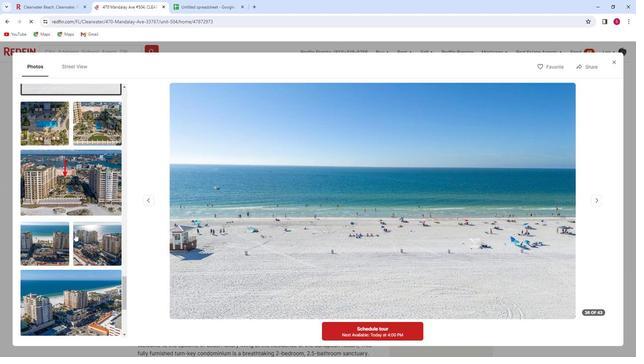 
Action: Mouse scrolled (75, 232) with delta (0, 0)
Screenshot: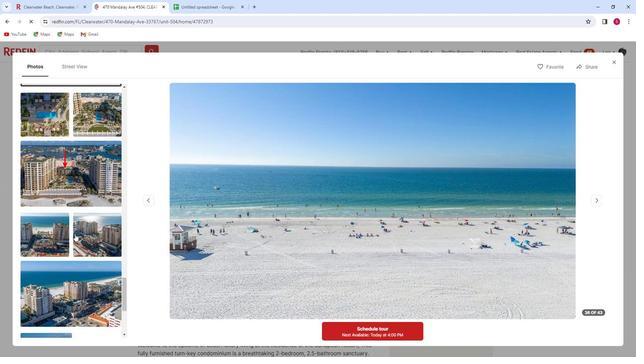 
Action: Mouse scrolled (75, 232) with delta (0, 0)
Screenshot: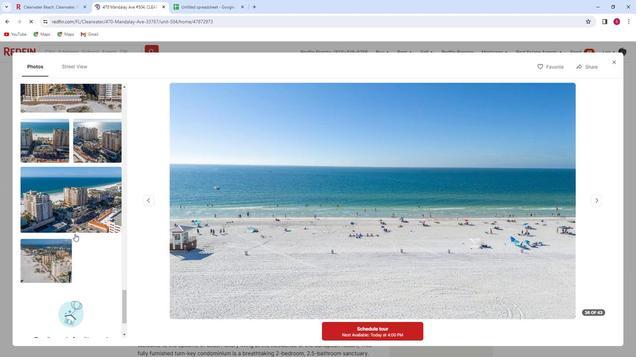 
Action: Mouse scrolled (75, 232) with delta (0, 0)
Screenshot: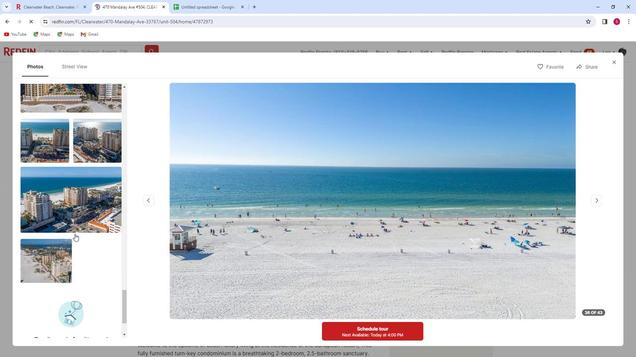 
Action: Mouse moved to (611, 64)
Screenshot: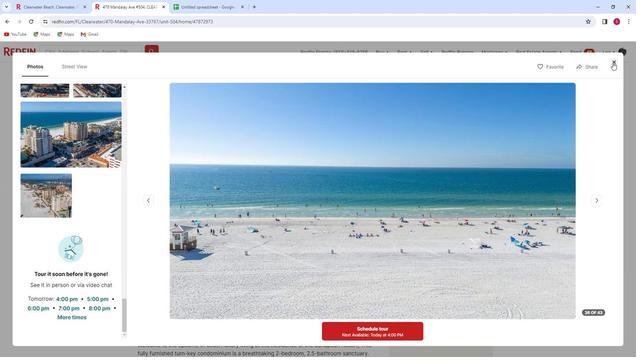 
Action: Mouse pressed left at (611, 64)
Screenshot: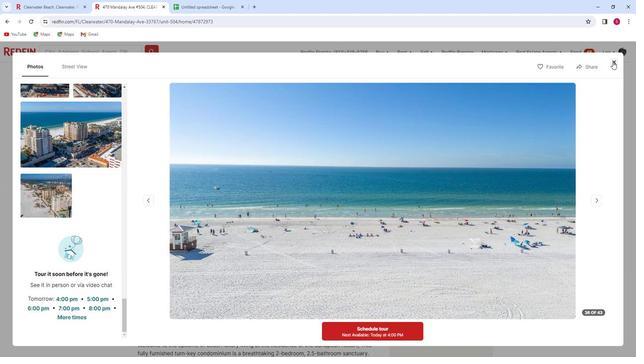 
Action: Mouse moved to (286, 160)
Screenshot: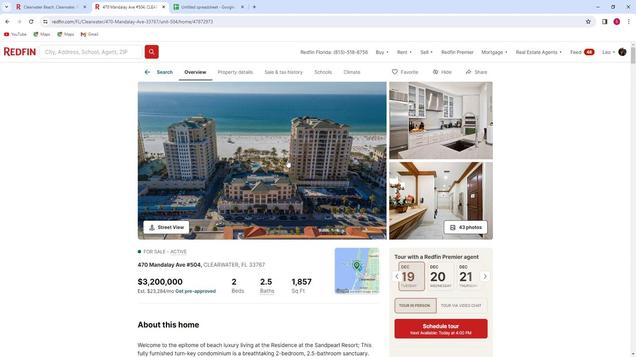 
Action: Mouse scrolled (286, 159) with delta (0, 0)
Screenshot: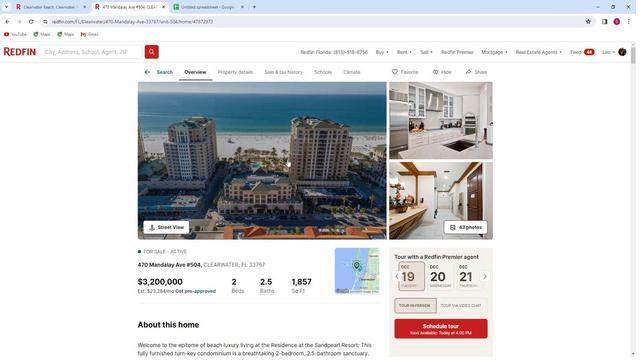 
Action: Mouse scrolled (286, 159) with delta (0, 0)
Screenshot: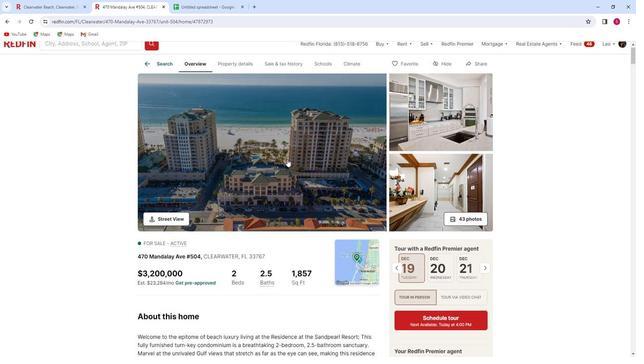 
Action: Mouse scrolled (286, 159) with delta (0, 0)
Screenshot: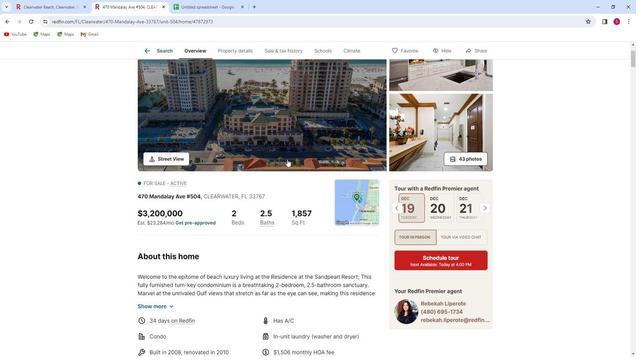 
Action: Mouse scrolled (286, 159) with delta (0, 0)
Screenshot: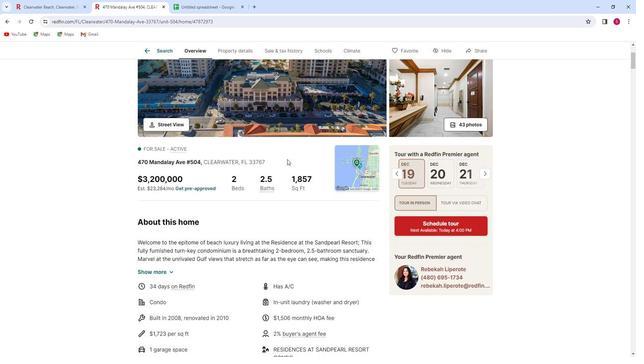 
Action: Mouse scrolled (286, 159) with delta (0, 0)
Screenshot: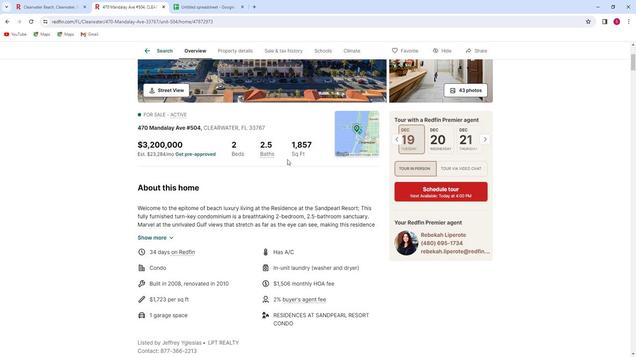 
Action: Mouse scrolled (286, 159) with delta (0, 0)
Screenshot: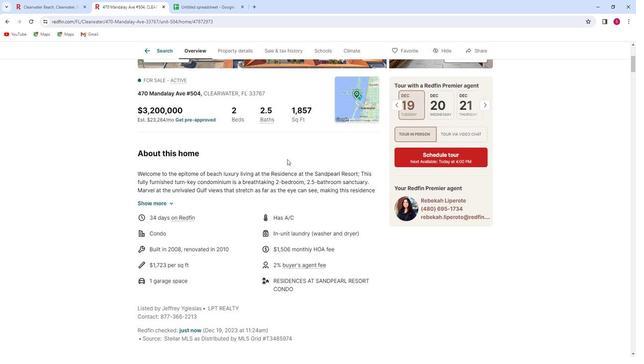
Action: Mouse moved to (154, 169)
Screenshot: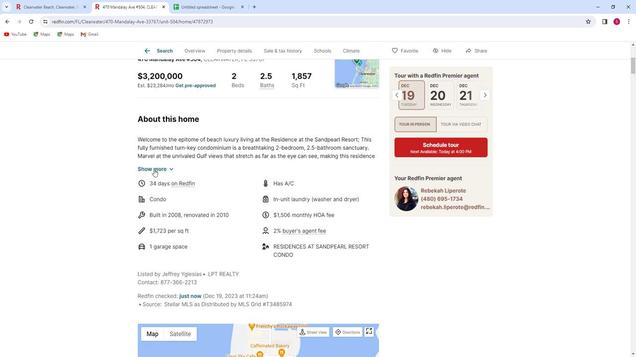 
Action: Mouse pressed left at (154, 169)
Screenshot: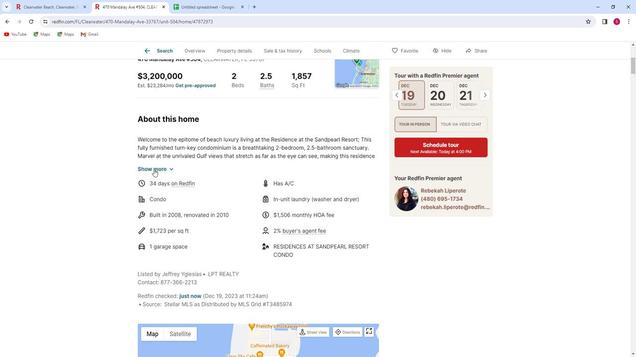 
Action: Mouse moved to (242, 168)
Screenshot: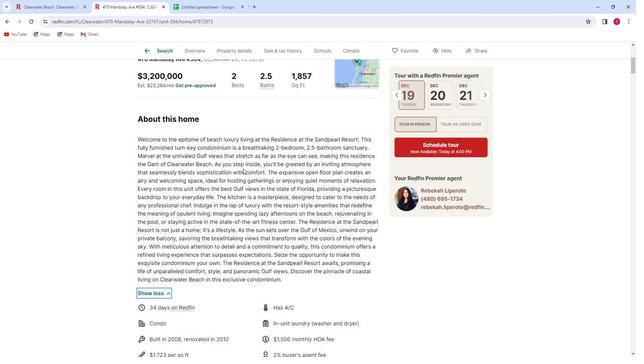 
Action: Mouse scrolled (242, 168) with delta (0, 0)
Screenshot: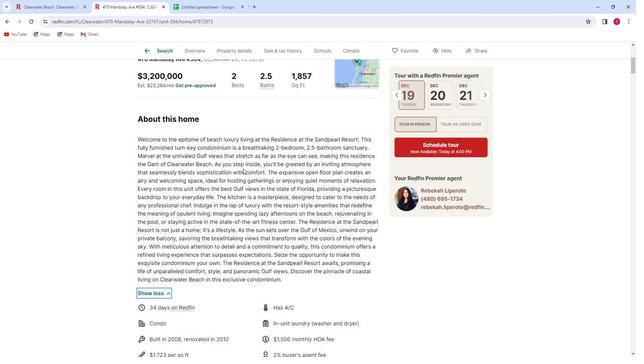 
Action: Mouse scrolled (242, 168) with delta (0, 0)
Screenshot: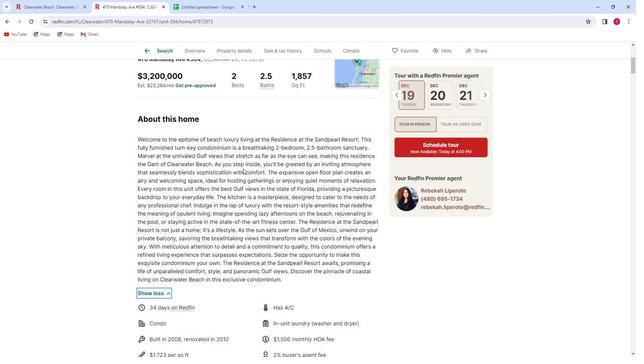 
Action: Mouse scrolled (242, 168) with delta (0, 0)
Screenshot: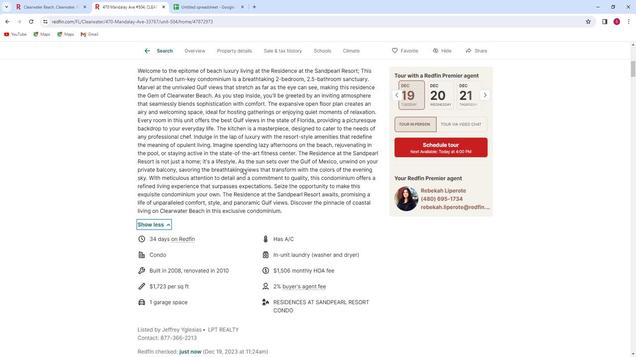 
Action: Mouse scrolled (242, 168) with delta (0, 0)
Screenshot: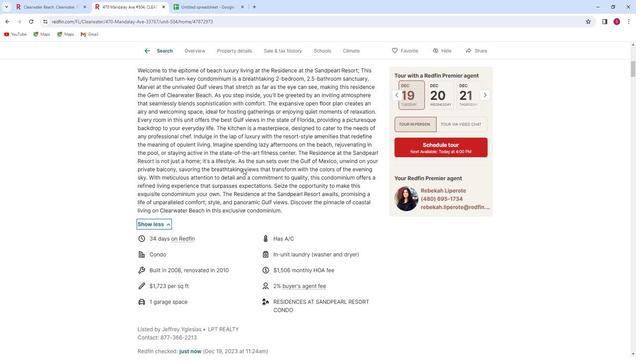 
Action: Mouse scrolled (242, 168) with delta (0, 0)
Screenshot: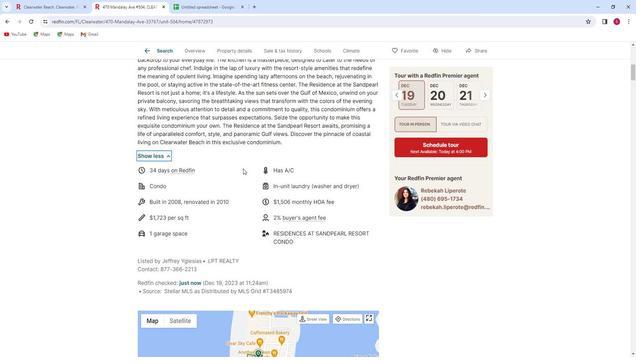 
Action: Mouse scrolled (242, 168) with delta (0, 0)
Screenshot: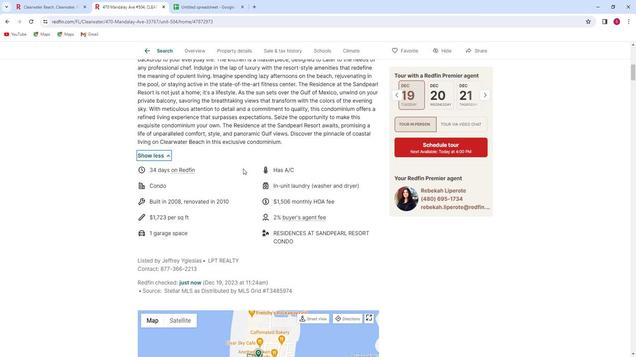 
Action: Mouse moved to (240, 161)
Screenshot: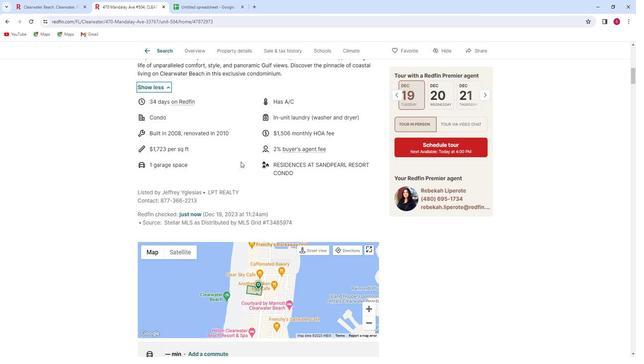 
Action: Mouse scrolled (240, 161) with delta (0, 0)
Screenshot: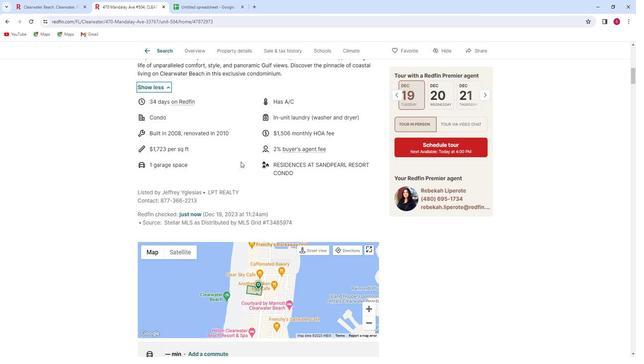 
Action: Mouse scrolled (240, 161) with delta (0, 0)
Screenshot: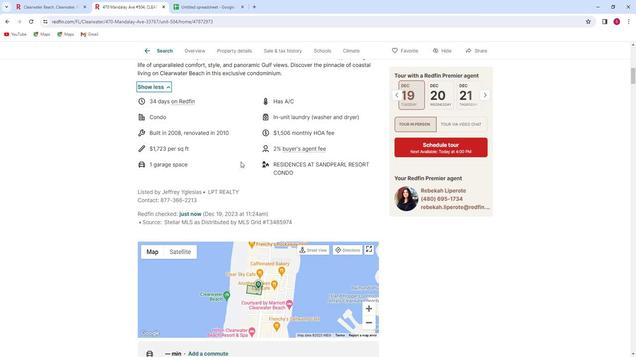 
Action: Mouse moved to (242, 161)
Screenshot: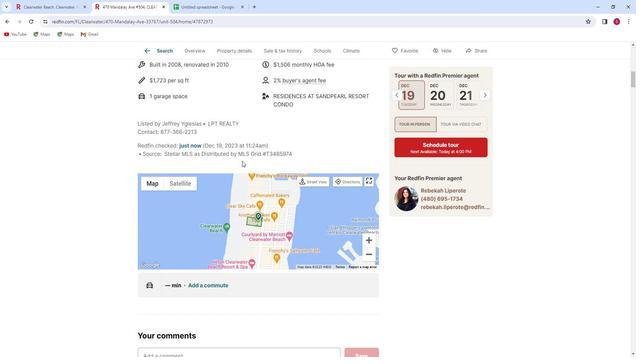 
Action: Mouse scrolled (242, 161) with delta (0, 0)
Screenshot: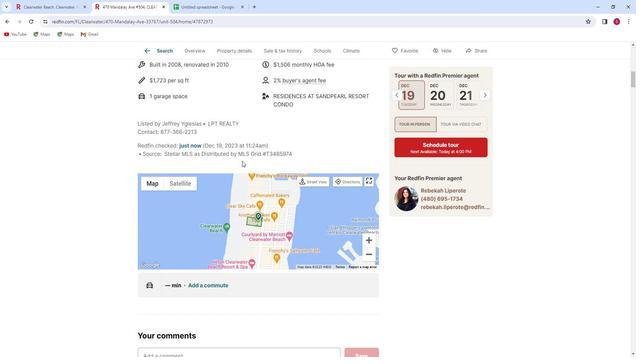 
Action: Mouse scrolled (242, 161) with delta (0, 0)
Screenshot: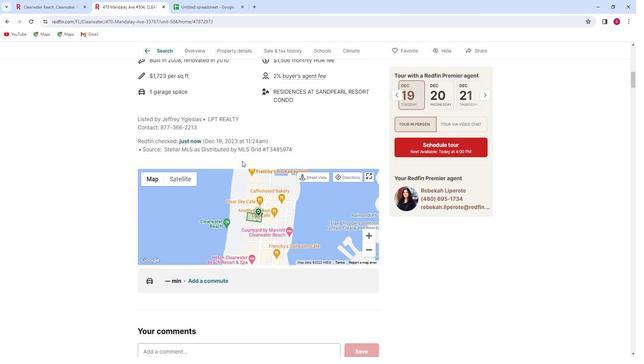 
Action: Mouse moved to (242, 161)
Screenshot: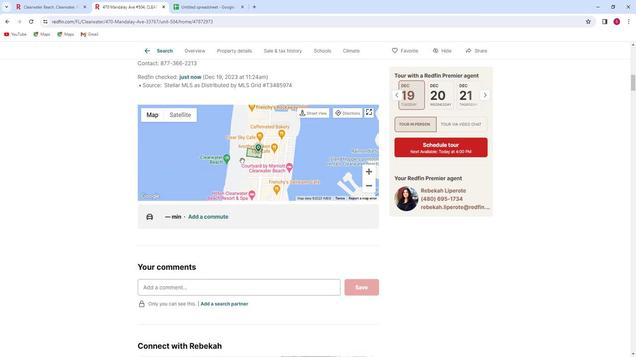 
Action: Mouse scrolled (242, 161) with delta (0, 0)
Screenshot: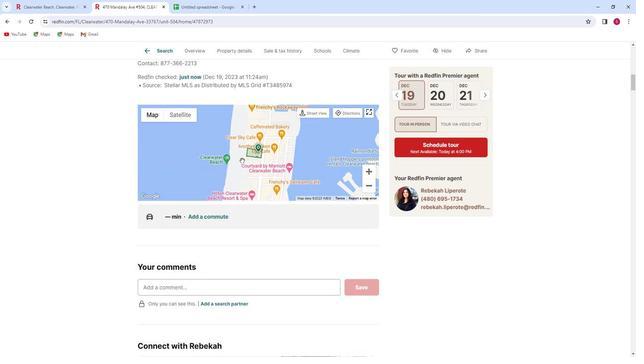 
Action: Mouse scrolled (242, 161) with delta (0, 0)
Screenshot: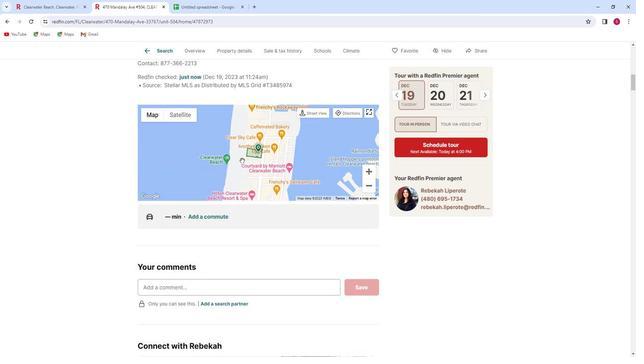
Action: Mouse scrolled (242, 161) with delta (0, 0)
Screenshot: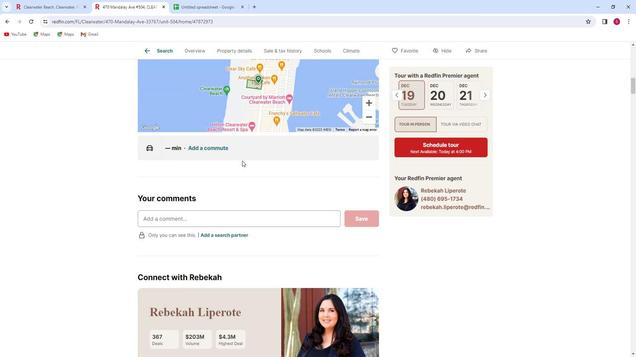 
Action: Mouse scrolled (242, 161) with delta (0, 0)
Screenshot: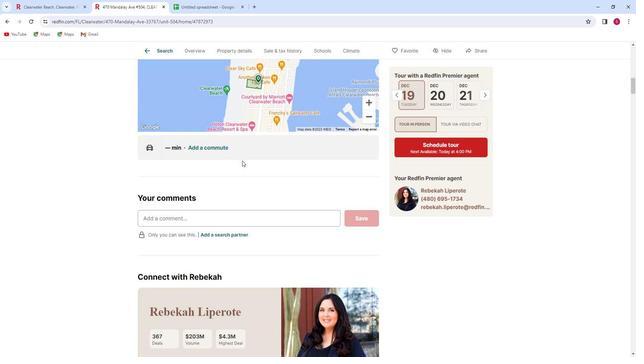 
Action: Mouse moved to (241, 161)
Screenshot: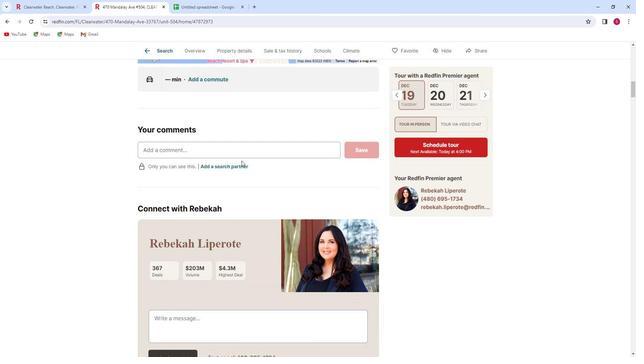 
Action: Mouse scrolled (241, 161) with delta (0, 0)
Screenshot: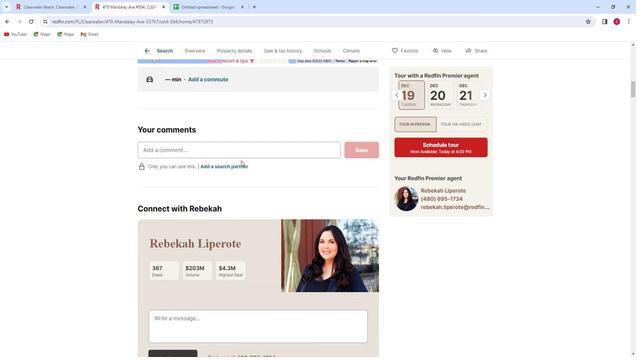 
Action: Mouse scrolled (241, 161) with delta (0, 0)
Screenshot: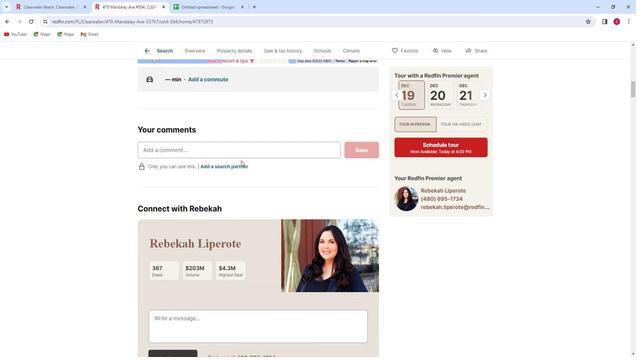 
Action: Mouse scrolled (241, 161) with delta (0, 0)
Screenshot: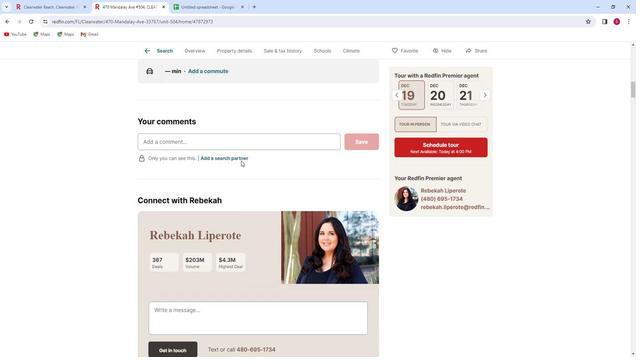 
Action: Mouse scrolled (241, 161) with delta (0, 0)
Screenshot: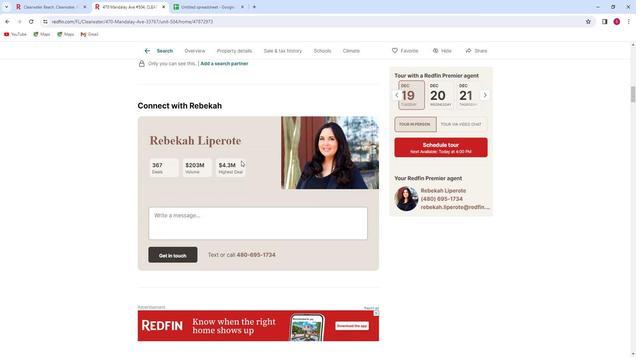 
Action: Mouse scrolled (241, 161) with delta (0, 0)
Screenshot: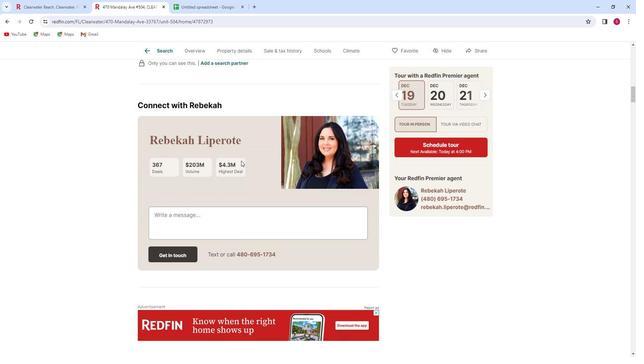
Action: Mouse scrolled (241, 161) with delta (0, 0)
Screenshot: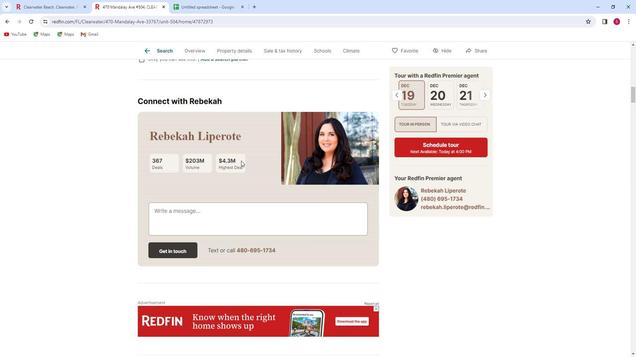 
Action: Mouse scrolled (241, 161) with delta (0, 0)
Screenshot: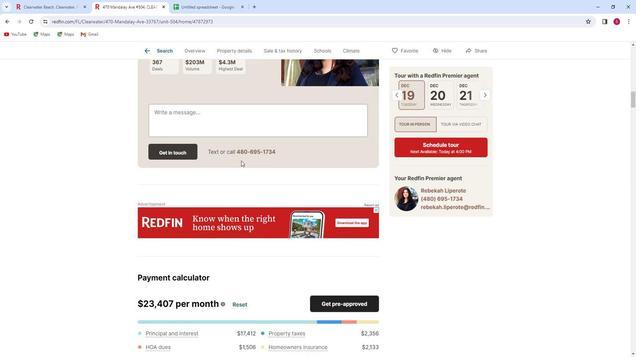 
Action: Mouse scrolled (241, 161) with delta (0, 0)
Screenshot: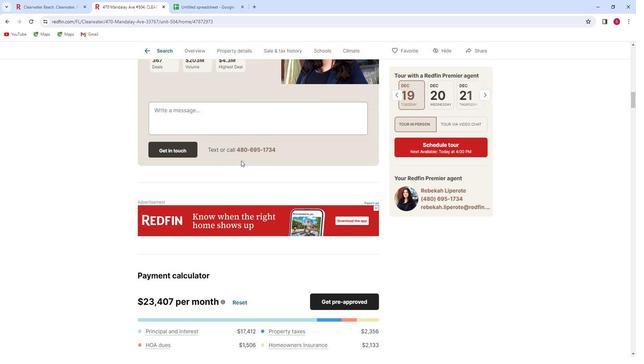 
Action: Mouse scrolled (241, 161) with delta (0, 0)
Screenshot: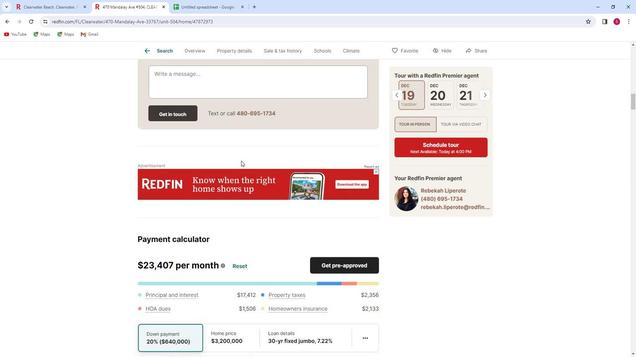 
Action: Mouse scrolled (241, 161) with delta (0, 0)
Screenshot: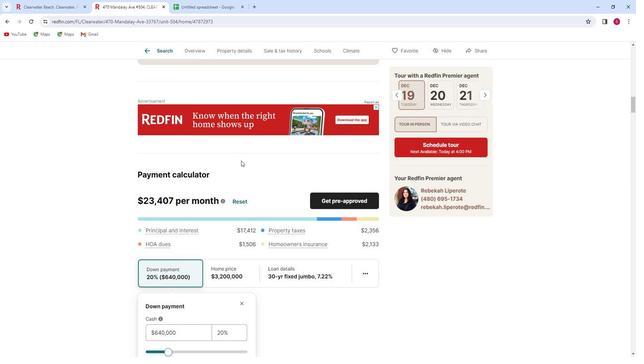 
Action: Mouse scrolled (241, 161) with delta (0, 0)
Screenshot: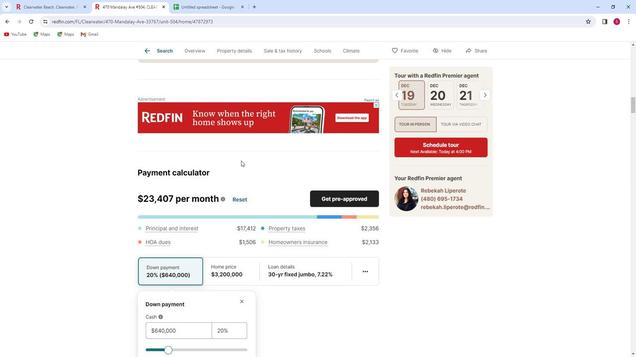 
Action: Mouse scrolled (241, 161) with delta (0, 0)
Screenshot: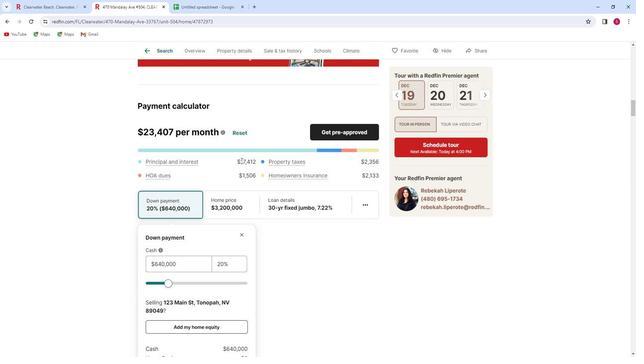 
Action: Mouse scrolled (241, 161) with delta (0, 0)
Screenshot: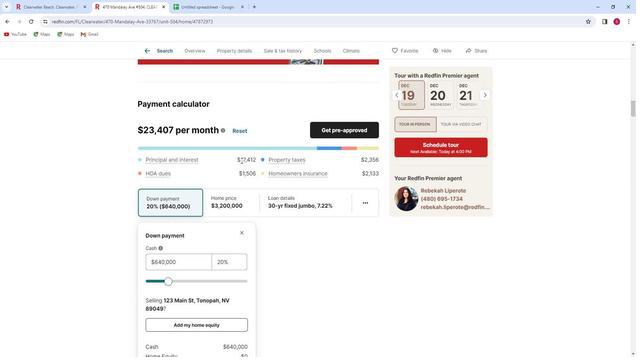 
Action: Mouse scrolled (241, 161) with delta (0, 0)
Screenshot: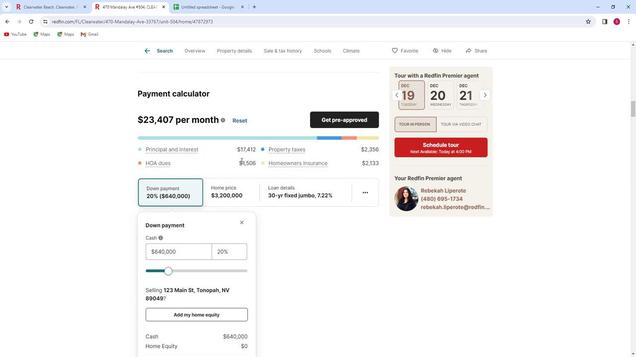 
Action: Mouse scrolled (241, 161) with delta (0, 0)
Screenshot: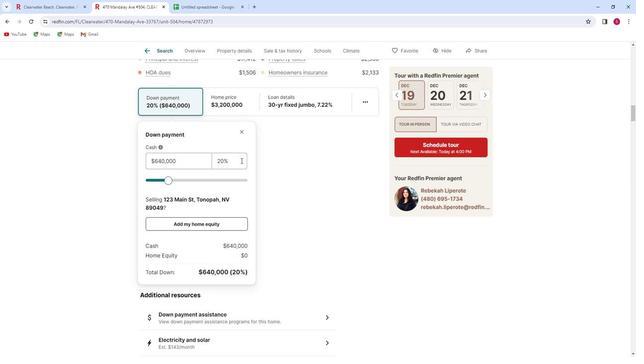 
Action: Mouse scrolled (241, 161) with delta (0, 0)
Screenshot: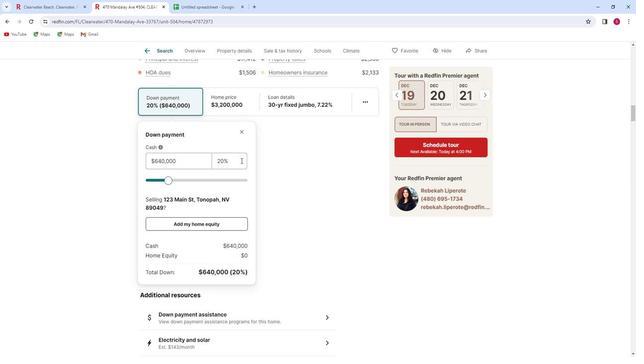 
Action: Mouse scrolled (241, 161) with delta (0, 0)
Screenshot: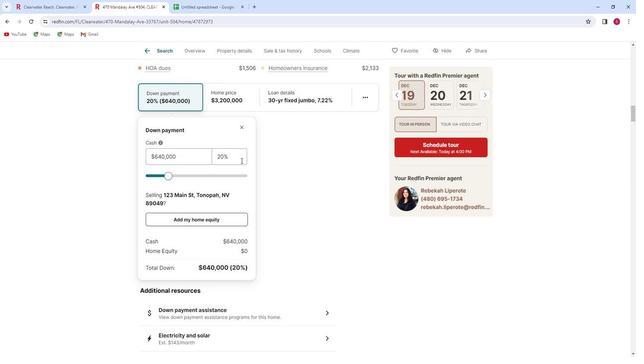 
Action: Mouse scrolled (241, 161) with delta (0, 0)
Screenshot: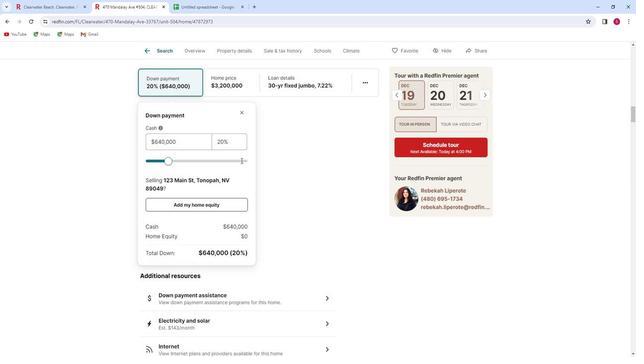 
Action: Mouse scrolled (241, 161) with delta (0, 0)
Screenshot: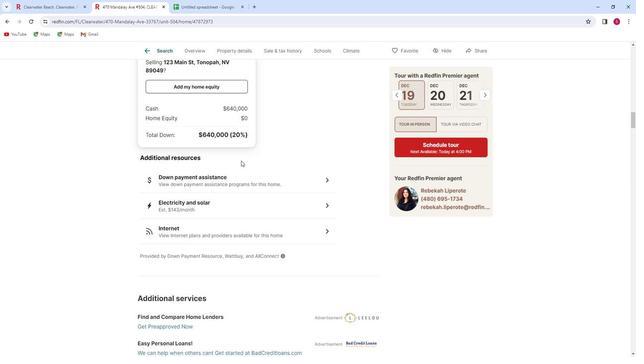
Action: Mouse scrolled (241, 161) with delta (0, 0)
Screenshot: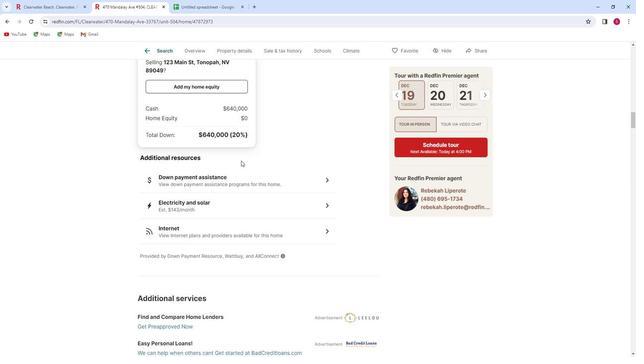 
Action: Mouse scrolled (241, 161) with delta (0, 0)
Screenshot: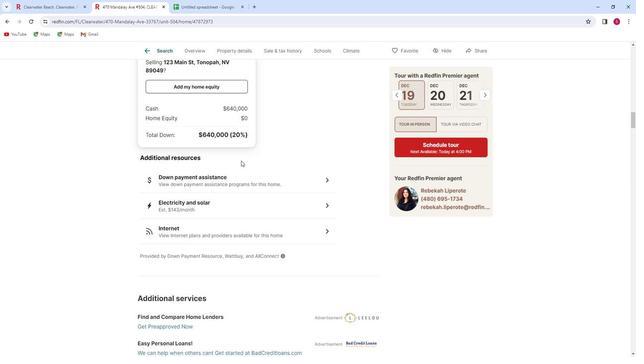 
Action: Mouse scrolled (241, 161) with delta (0, 0)
Screenshot: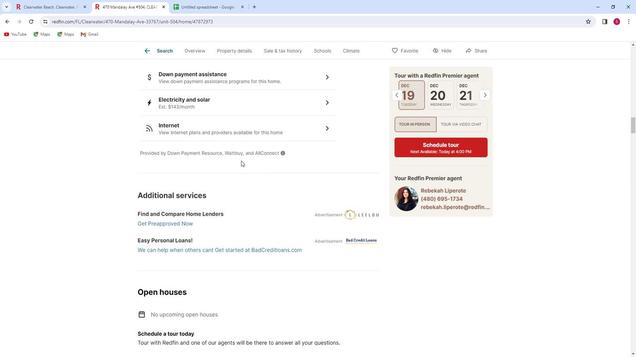 
Action: Mouse scrolled (241, 161) with delta (0, 0)
Screenshot: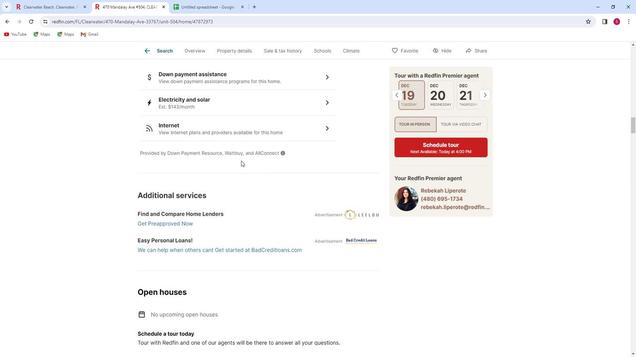 
Action: Mouse scrolled (241, 161) with delta (0, 0)
Screenshot: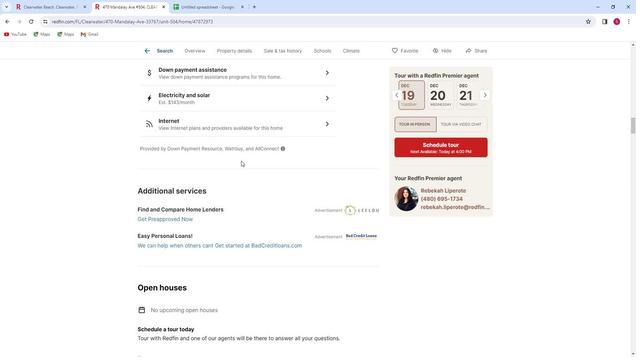 
Action: Mouse scrolled (241, 161) with delta (0, 0)
Screenshot: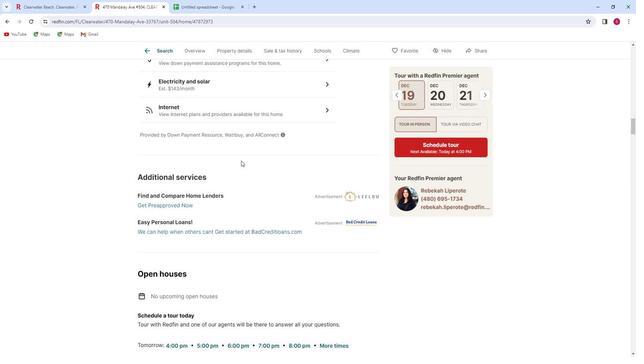 
Action: Mouse scrolled (241, 161) with delta (0, 0)
Screenshot: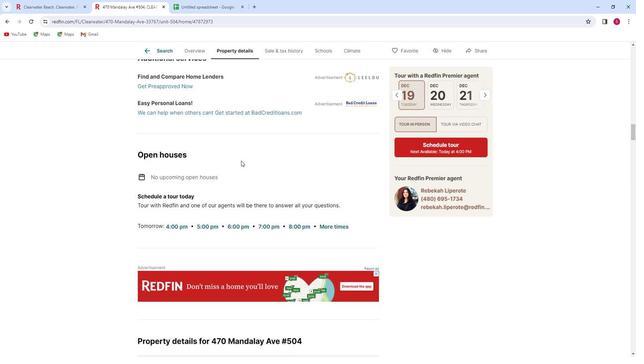 
Action: Mouse scrolled (241, 161) with delta (0, 0)
Screenshot: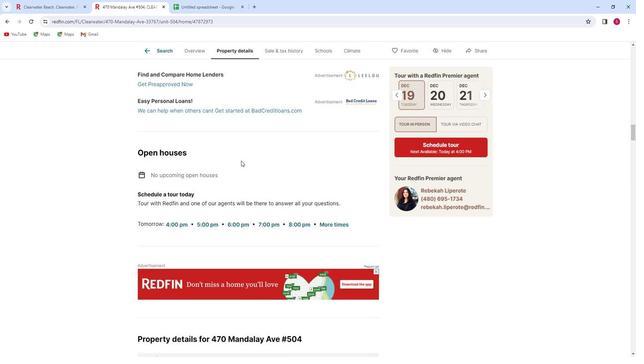
Action: Mouse scrolled (241, 161) with delta (0, 0)
Screenshot: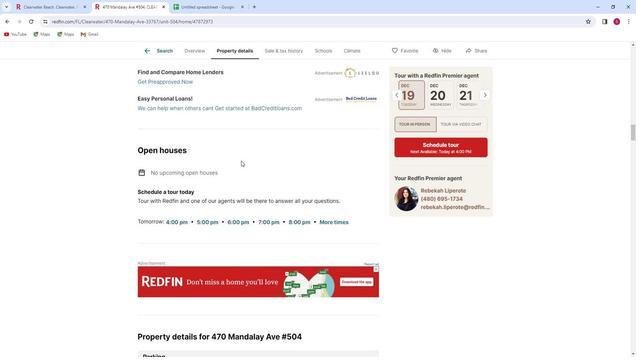 
Action: Mouse scrolled (241, 161) with delta (0, 0)
Screenshot: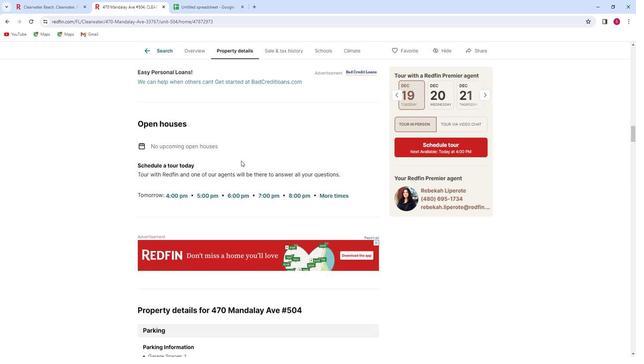 
Action: Mouse scrolled (241, 161) with delta (0, 0)
Screenshot: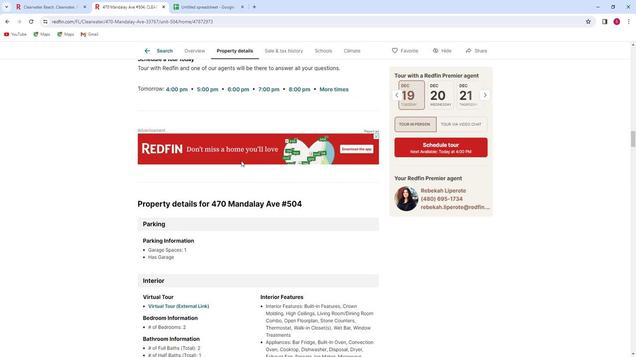 
Action: Mouse scrolled (241, 161) with delta (0, 0)
Screenshot: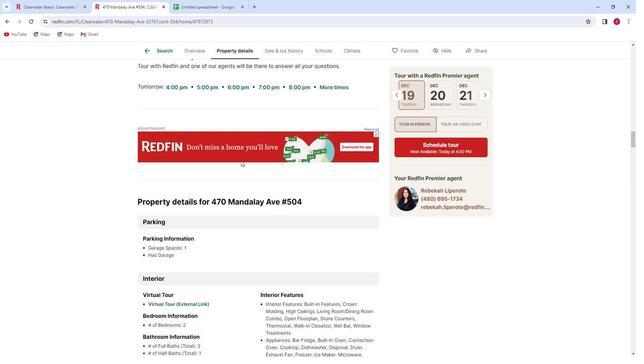 
Action: Mouse scrolled (241, 161) with delta (0, 0)
Screenshot: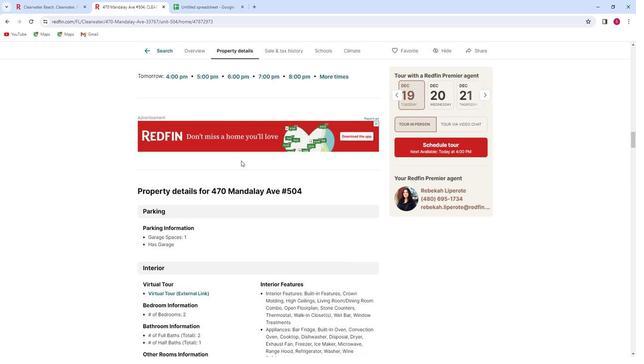 
Action: Mouse scrolled (241, 161) with delta (0, 0)
Screenshot: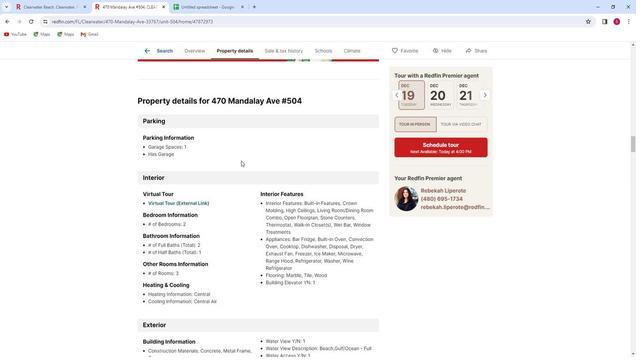 
Action: Mouse scrolled (241, 161) with delta (0, 0)
Screenshot: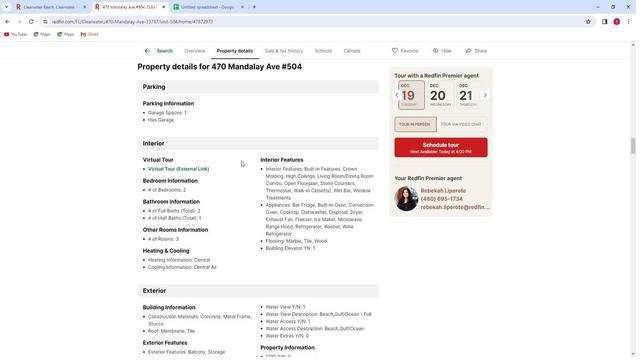 
Action: Mouse scrolled (241, 161) with delta (0, 0)
Screenshot: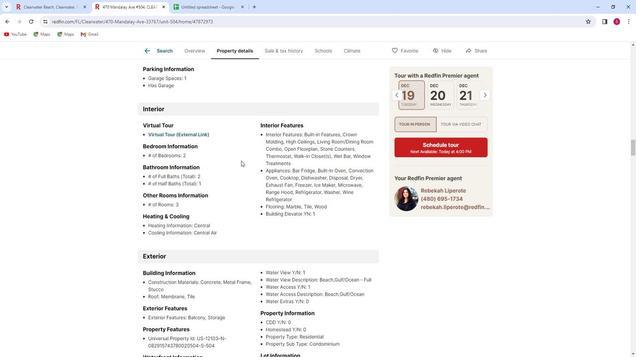 
Action: Mouse moved to (283, 174)
Screenshot: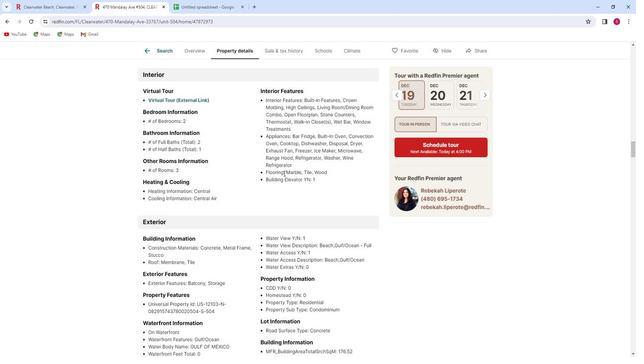 
Action: Mouse scrolled (283, 173) with delta (0, 0)
Screenshot: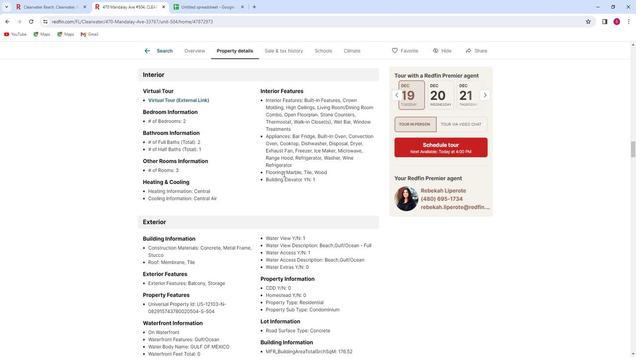 
Action: Mouse scrolled (283, 173) with delta (0, 0)
Screenshot: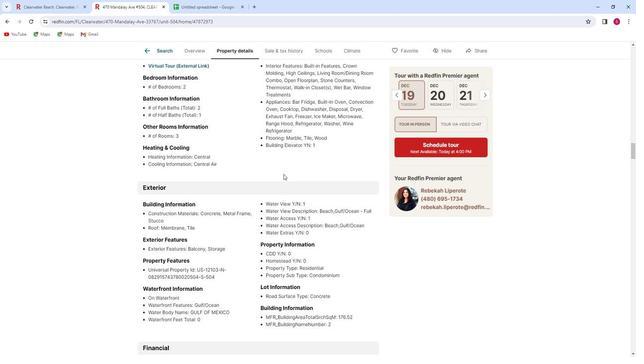 
Action: Mouse scrolled (283, 173) with delta (0, 0)
Screenshot: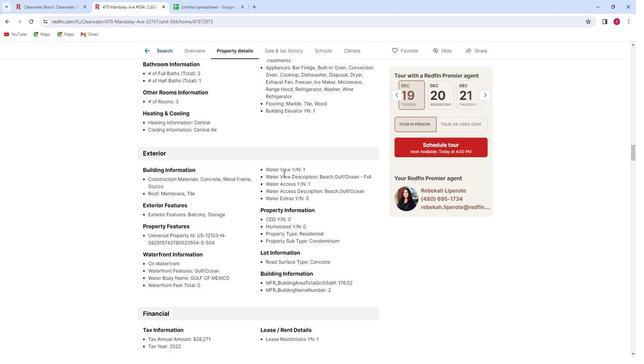 
Action: Mouse moved to (337, 160)
Screenshot: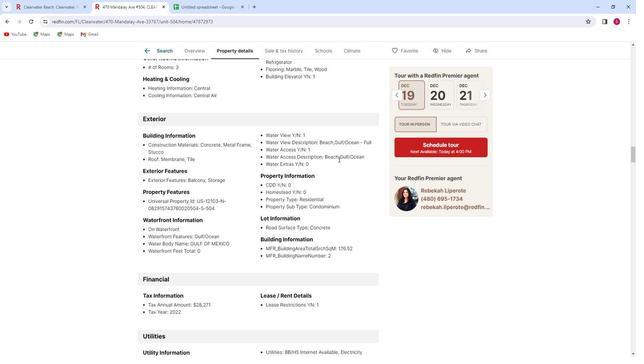 
Action: Mouse scrolled (337, 160) with delta (0, 0)
Screenshot: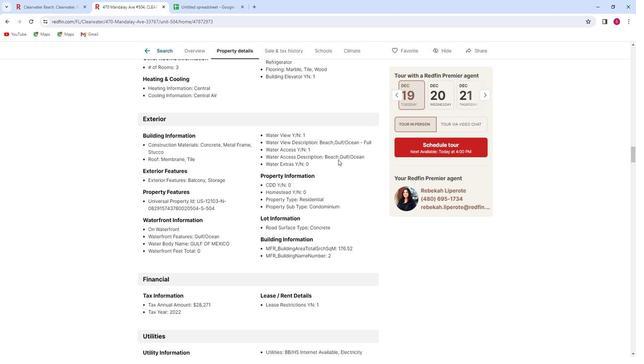 
Action: Mouse moved to (205, 206)
Screenshot: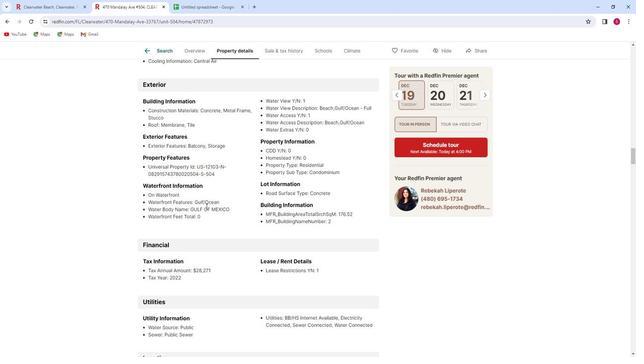 
Action: Mouse scrolled (205, 206) with delta (0, 0)
Screenshot: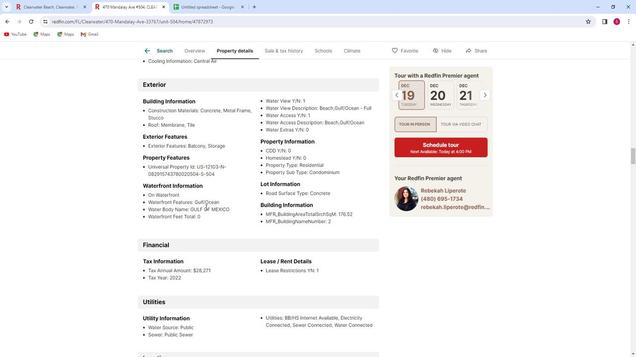 
Action: Mouse moved to (192, 53)
Screenshot: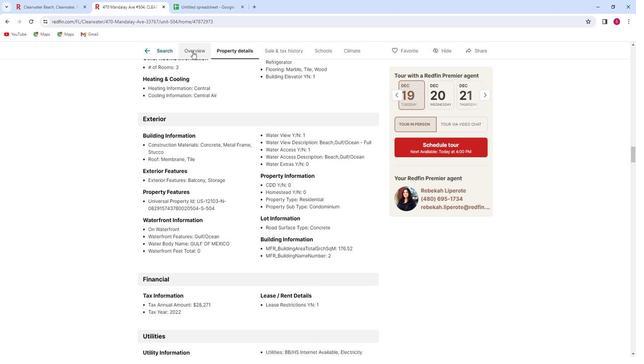 
Action: Mouse pressed left at (192, 53)
Screenshot: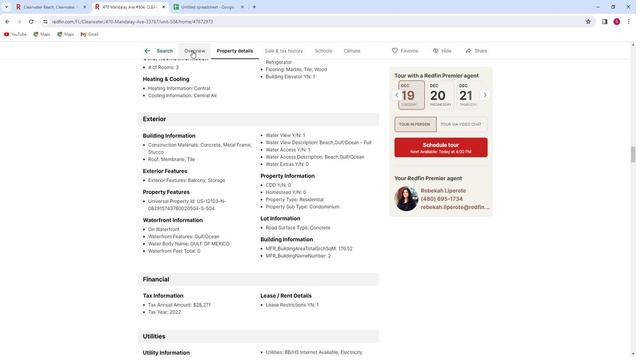 
Action: Mouse moved to (199, 5)
Screenshot: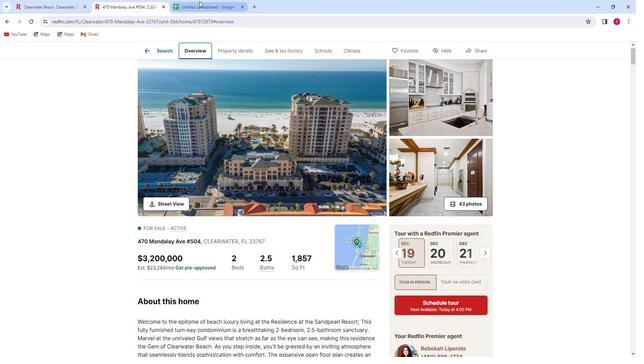 
Action: Mouse pressed left at (199, 5)
Screenshot: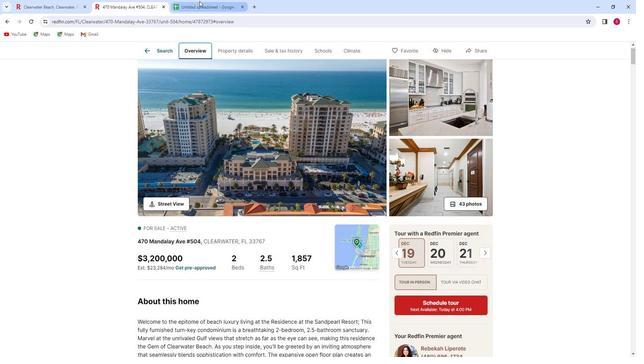 
Action: Mouse moved to (29, 121)
Screenshot: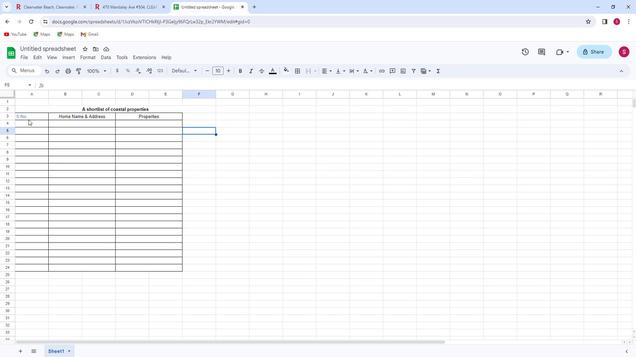 
Action: Mouse pressed left at (29, 121)
Screenshot: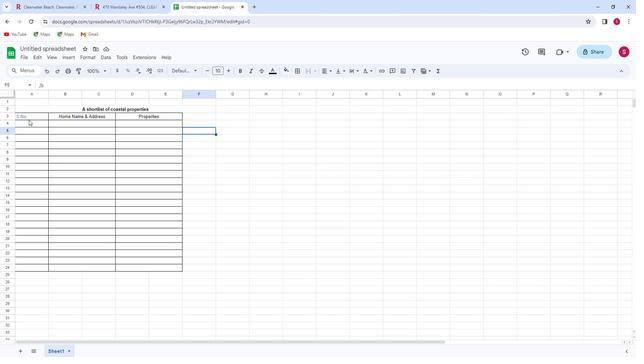 
Action: Mouse moved to (28, 125)
Screenshot: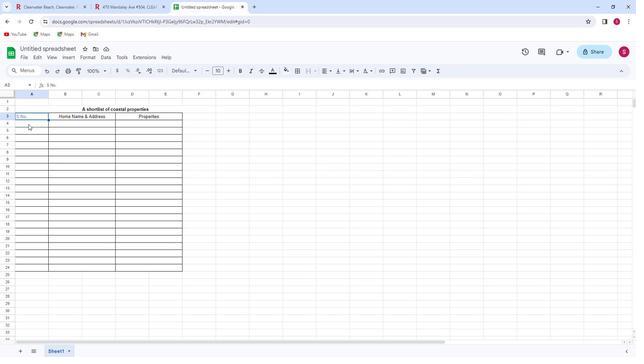 
Action: Mouse pressed left at (28, 125)
Screenshot: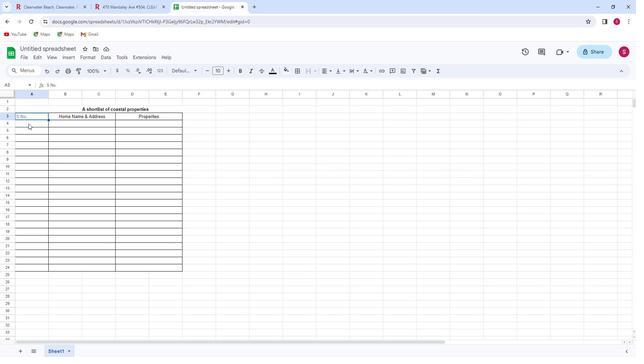 
Action: Mouse moved to (28, 124)
Screenshot: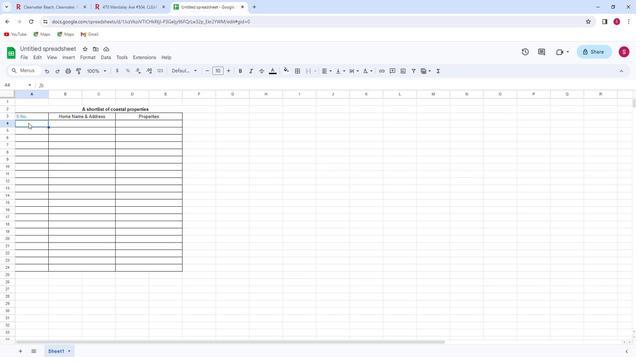 
Action: Key pressed 1
Screenshot: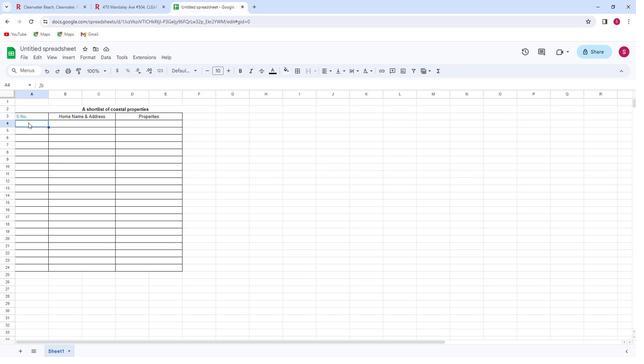 
Action: Mouse moved to (76, 124)
Screenshot: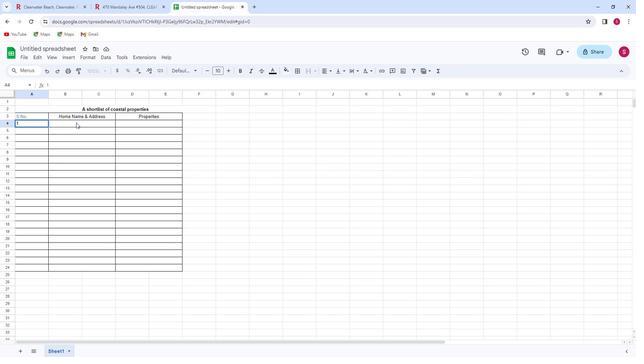
Action: Mouse pressed left at (76, 124)
Screenshot: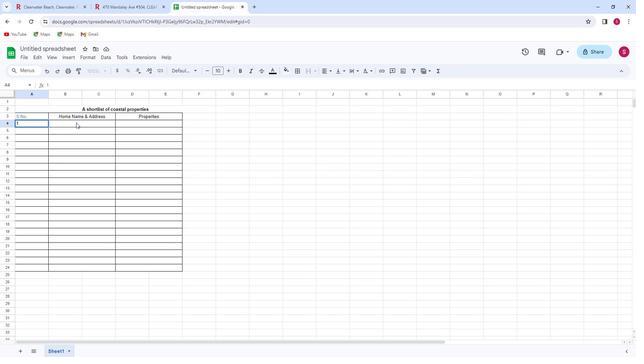 
Action: Key pressed 470<Key.space><Key.shift>Mandalay<Key.space><Key.shift>Ave<Key.space><Key.shift><Key.shift><Key.shift><Key.shift><Key.shift><Key.shift><Key.shift><Key.shift>#504,<Key.space>
Screenshot: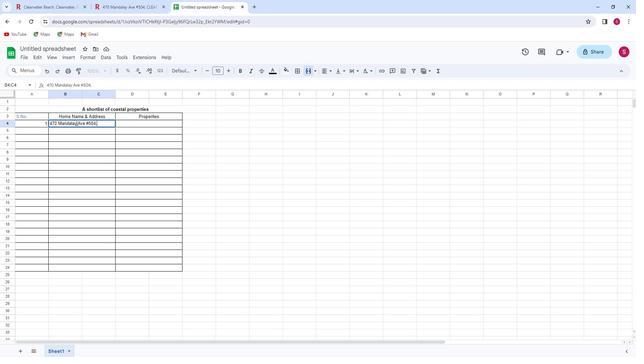 
Action: Mouse moved to (114, 9)
Screenshot: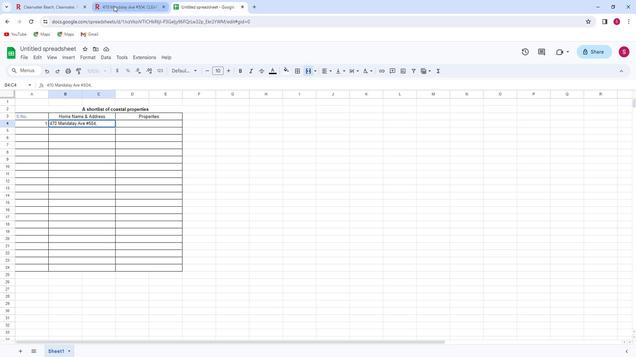 
Action: Mouse pressed left at (114, 9)
Screenshot: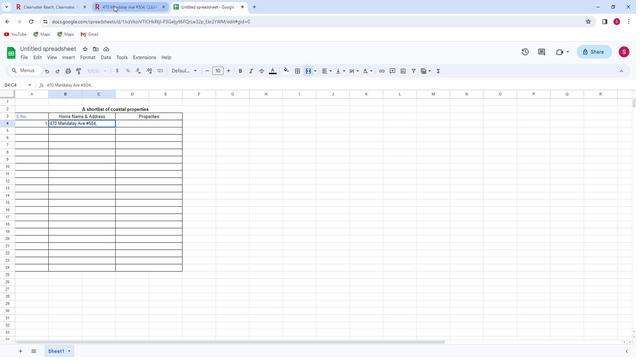 
Action: Mouse moved to (202, 237)
Screenshot: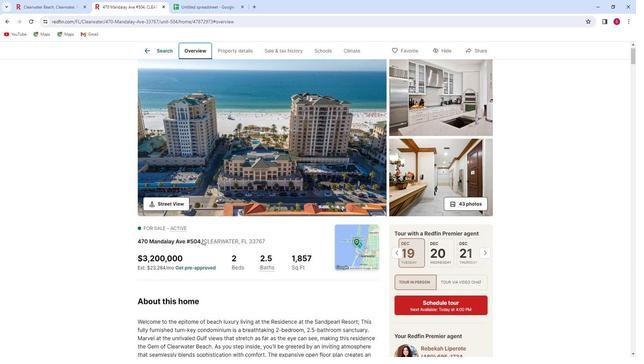 
Action: Mouse pressed left at (202, 237)
Screenshot: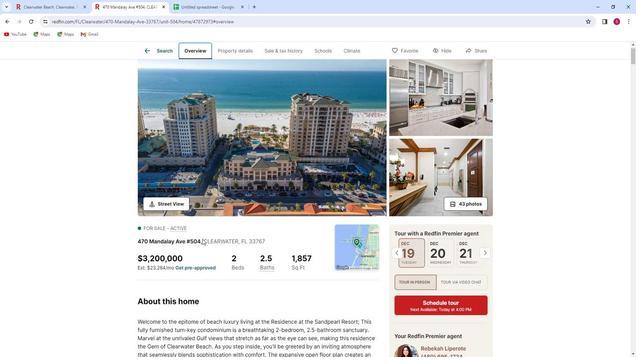 
Action: Mouse moved to (230, 249)
Screenshot: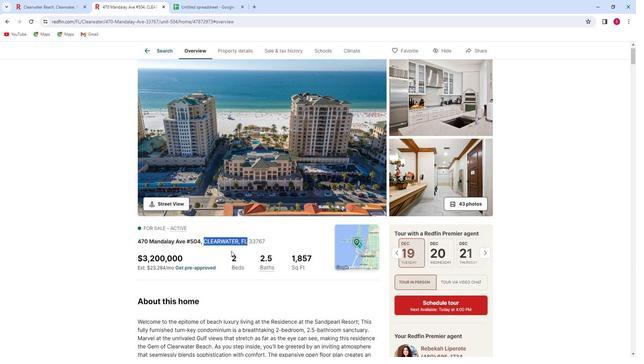 
Action: Key pressed ctrl+C
Screenshot: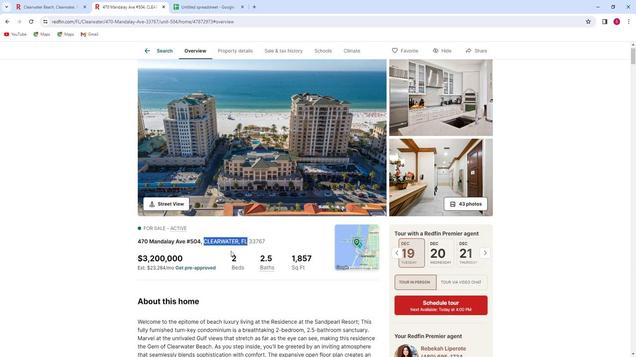 
Action: Mouse moved to (200, 3)
Screenshot: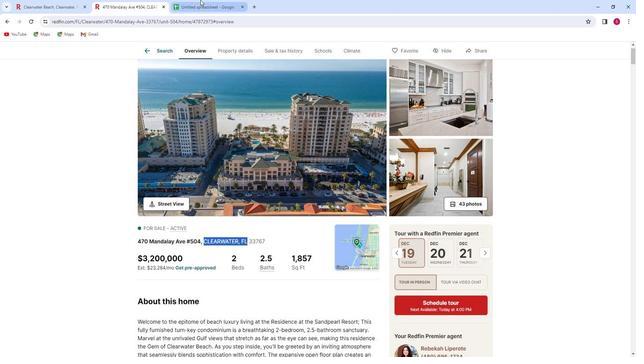 
Action: Mouse pressed left at (200, 3)
Screenshot: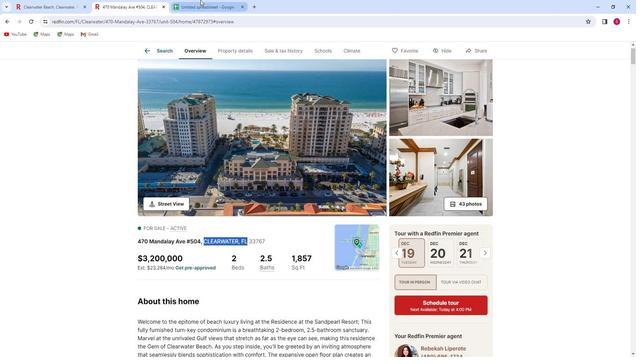 
Action: Mouse moved to (98, 126)
Screenshot: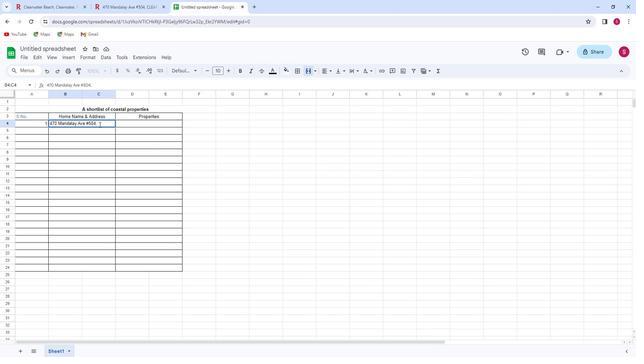 
Action: Mouse pressed left at (98, 126)
Screenshot: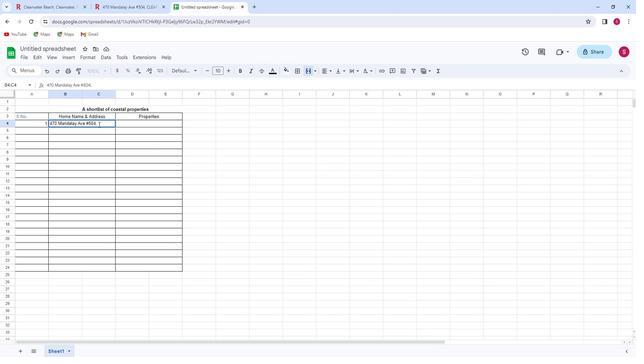 
Action: Mouse moved to (100, 124)
Screenshot: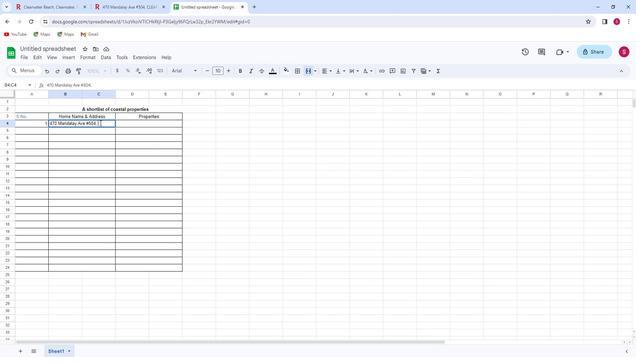 
Action: Key pressed <Key.left><Key.right>ctrl+V
Screenshot: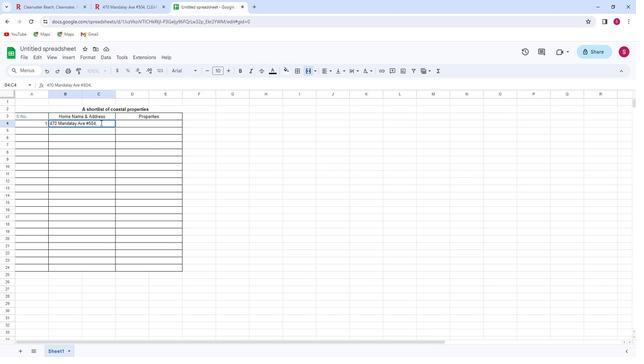 
Action: Mouse moved to (125, 123)
Screenshot: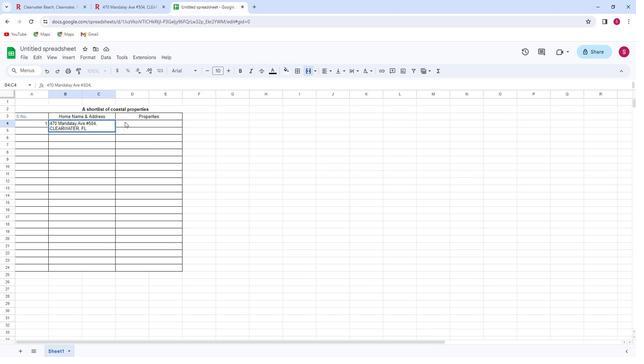 
Action: Mouse pressed left at (125, 123)
Screenshot: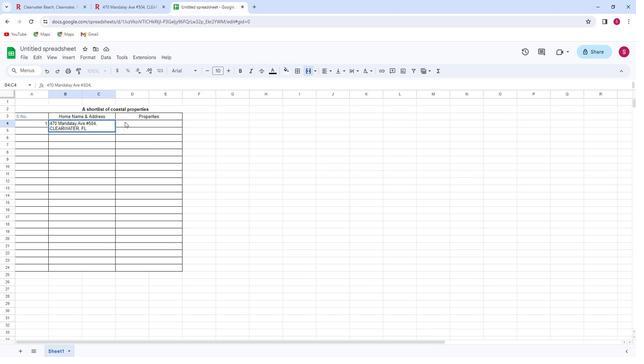 
Action: Mouse moved to (117, 8)
Screenshot: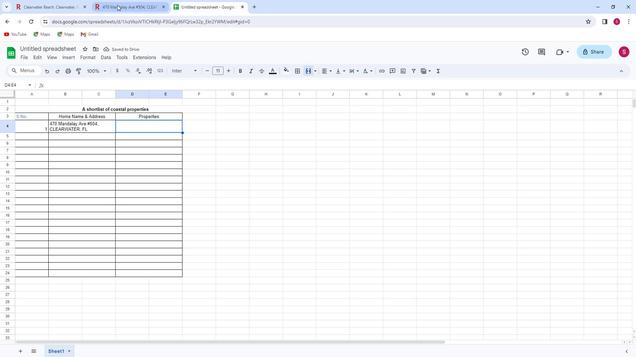 
Action: Mouse pressed left at (117, 8)
Screenshot: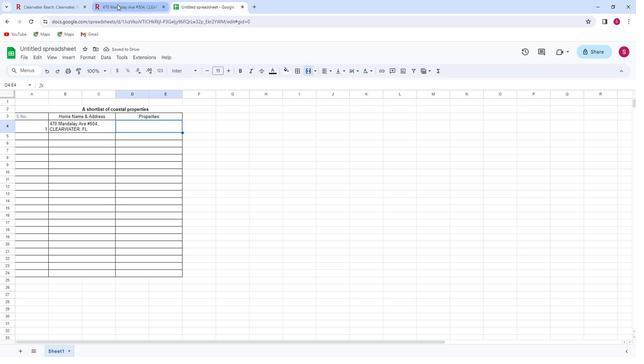 
Action: Mouse moved to (236, 160)
Screenshot: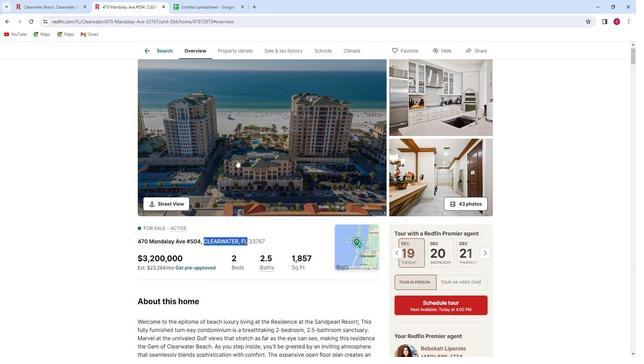 
Action: Mouse scrolled (236, 160) with delta (0, 0)
Screenshot: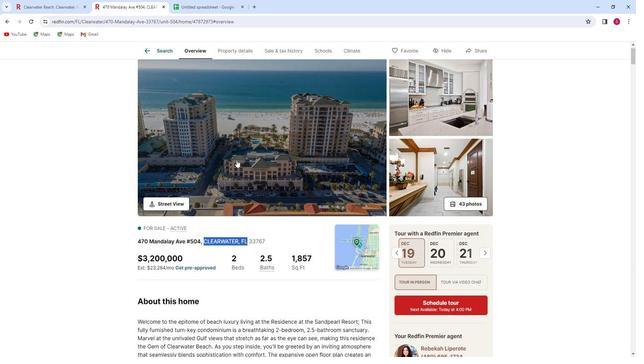 
Action: Mouse moved to (236, 160)
Screenshot: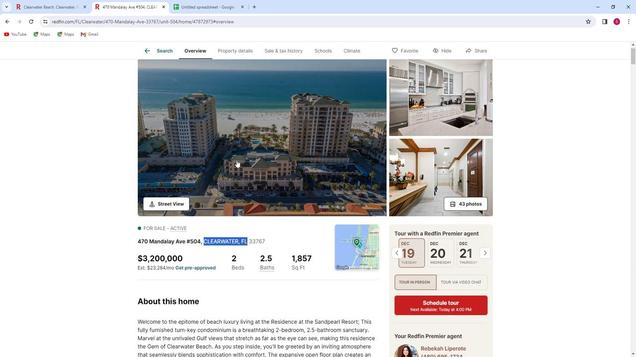 
Action: Mouse scrolled (236, 160) with delta (0, 0)
Screenshot: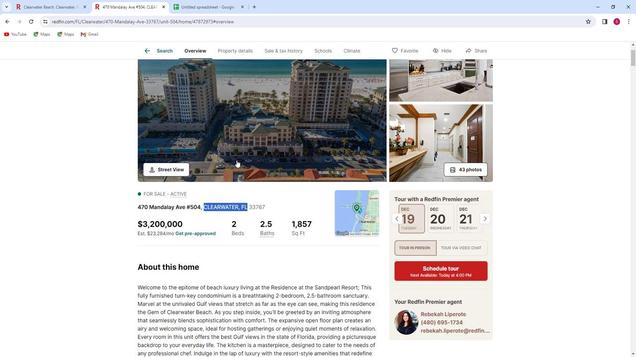 
Action: Mouse moved to (235, 161)
Screenshot: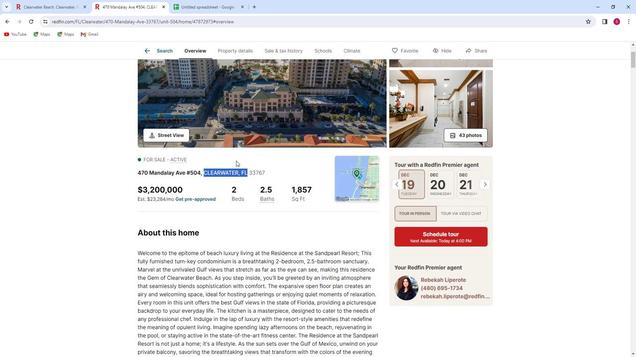 
Action: Mouse scrolled (235, 161) with delta (0, 0)
Screenshot: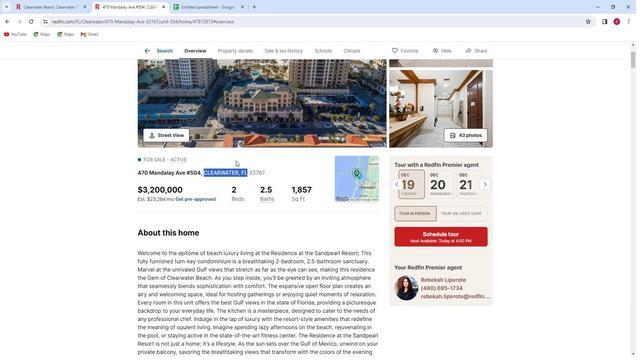 
Action: Mouse moved to (235, 161)
Screenshot: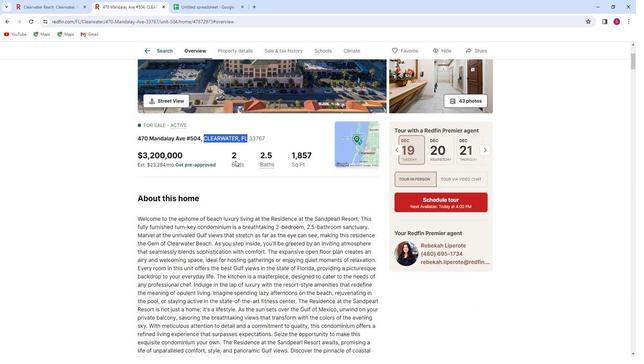 
Action: Mouse scrolled (235, 161) with delta (0, 0)
Screenshot: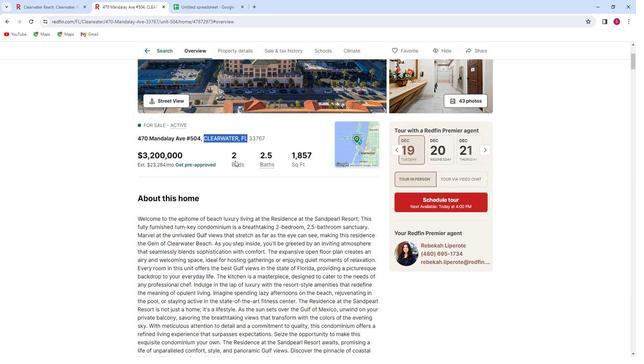 
Action: Mouse moved to (234, 161)
Screenshot: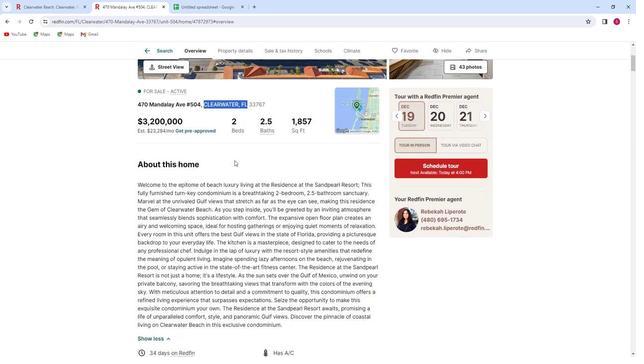 
Action: Mouse scrolled (234, 160) with delta (0, 0)
Screenshot: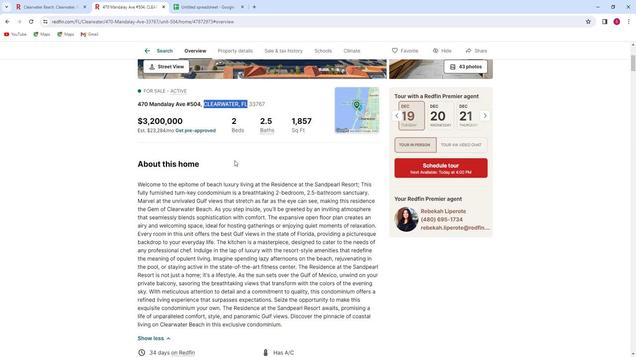
Action: Mouse scrolled (234, 160) with delta (0, 0)
Screenshot: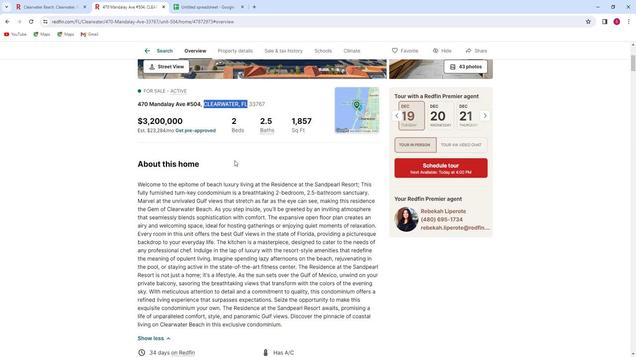 
Action: Mouse moved to (234, 160)
Screenshot: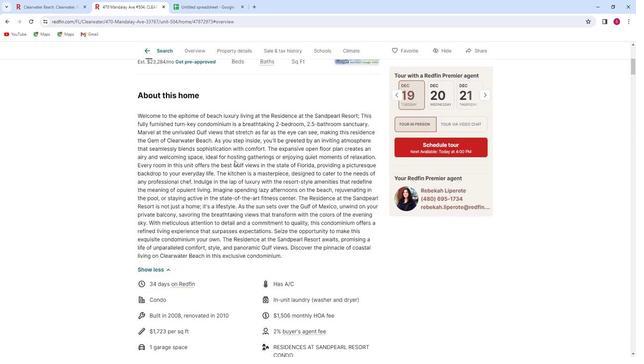 
Action: Mouse scrolled (234, 160) with delta (0, 0)
Screenshot: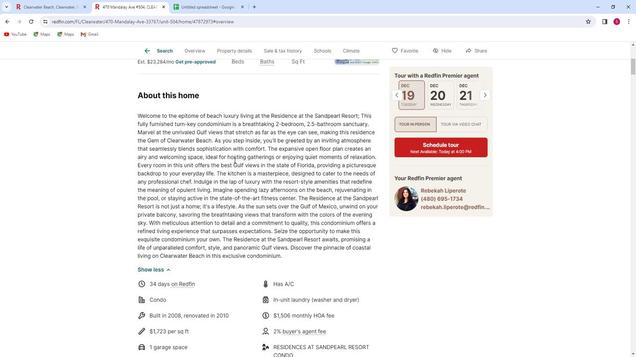 
Action: Mouse scrolled (234, 160) with delta (0, 0)
Screenshot: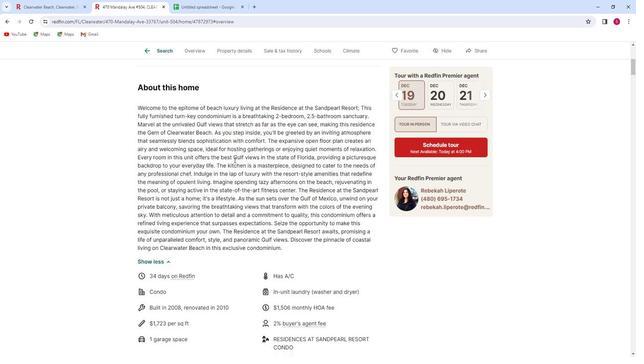 
Action: Mouse scrolled (234, 160) with delta (0, 0)
Screenshot: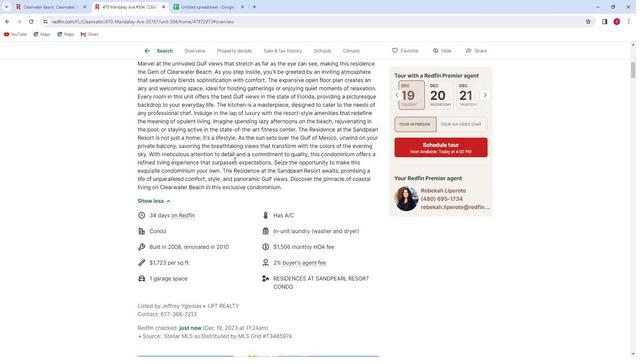 
Action: Mouse scrolled (234, 160) with delta (0, 0)
Screenshot: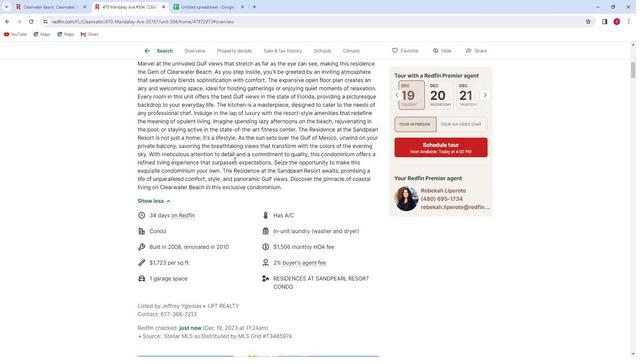 
Action: Mouse scrolled (234, 160) with delta (0, 0)
Screenshot: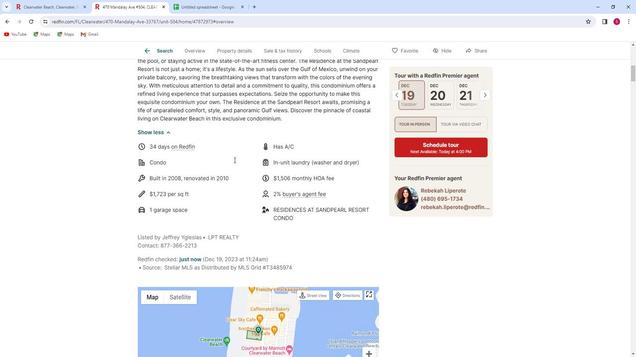 
Action: Mouse scrolled (234, 160) with delta (0, 0)
Screenshot: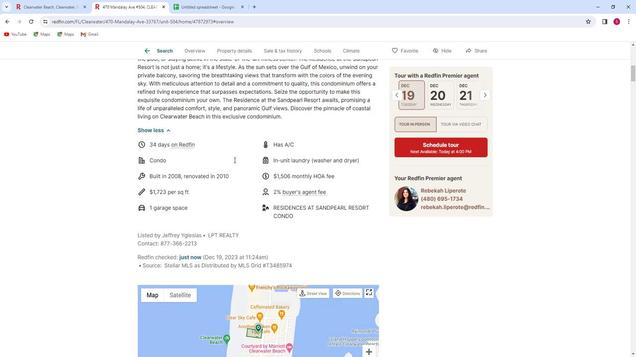 
Action: Mouse scrolled (234, 160) with delta (0, 0)
Screenshot: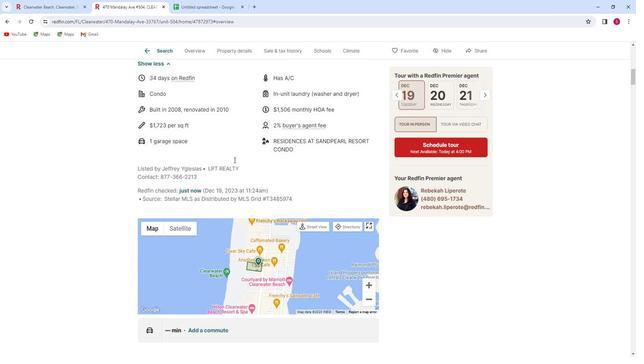 
Action: Mouse scrolled (234, 160) with delta (0, 0)
